 Task: In the sheet Budget Analysis ToolFont size of heading  18 Font style of dataoswald 'Font size of data '9 Alignment of headline & dataAlign center.   Fill color in heading, Red Font color of dataIn the sheet   Blaze Sales review   book
Action: Mouse moved to (140, 171)
Screenshot: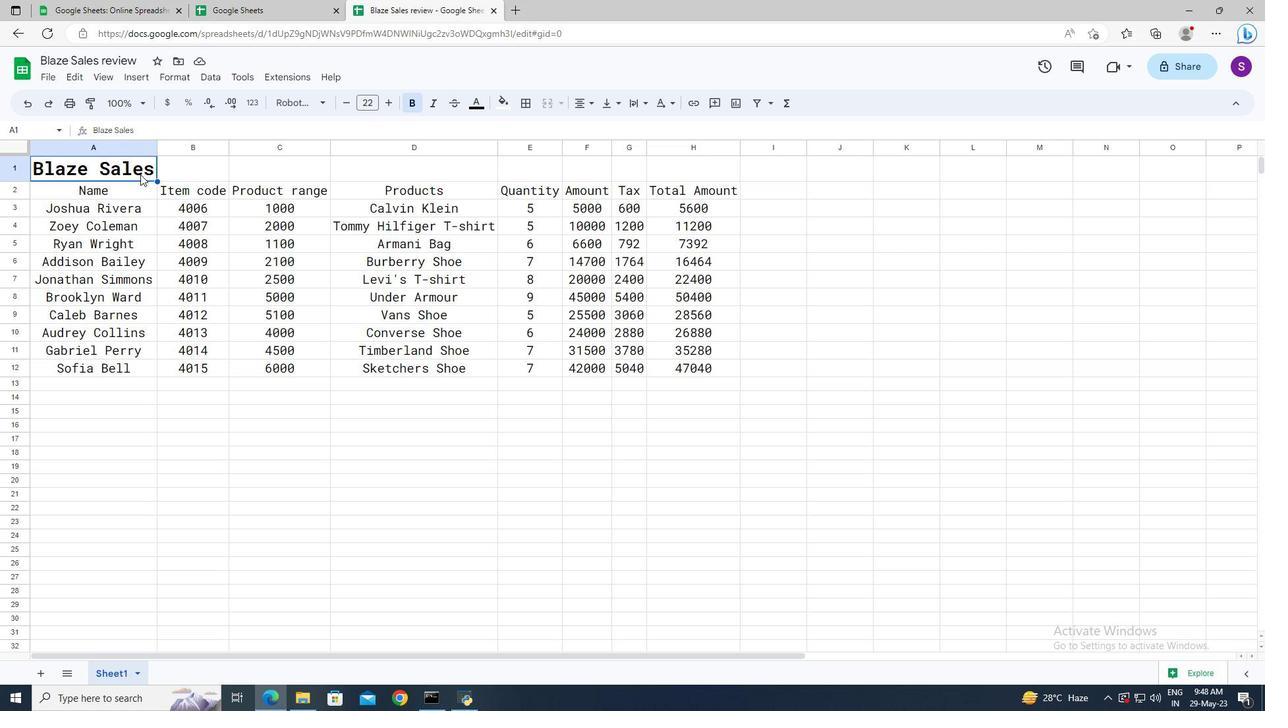 
Action: Mouse pressed left at (140, 171)
Screenshot: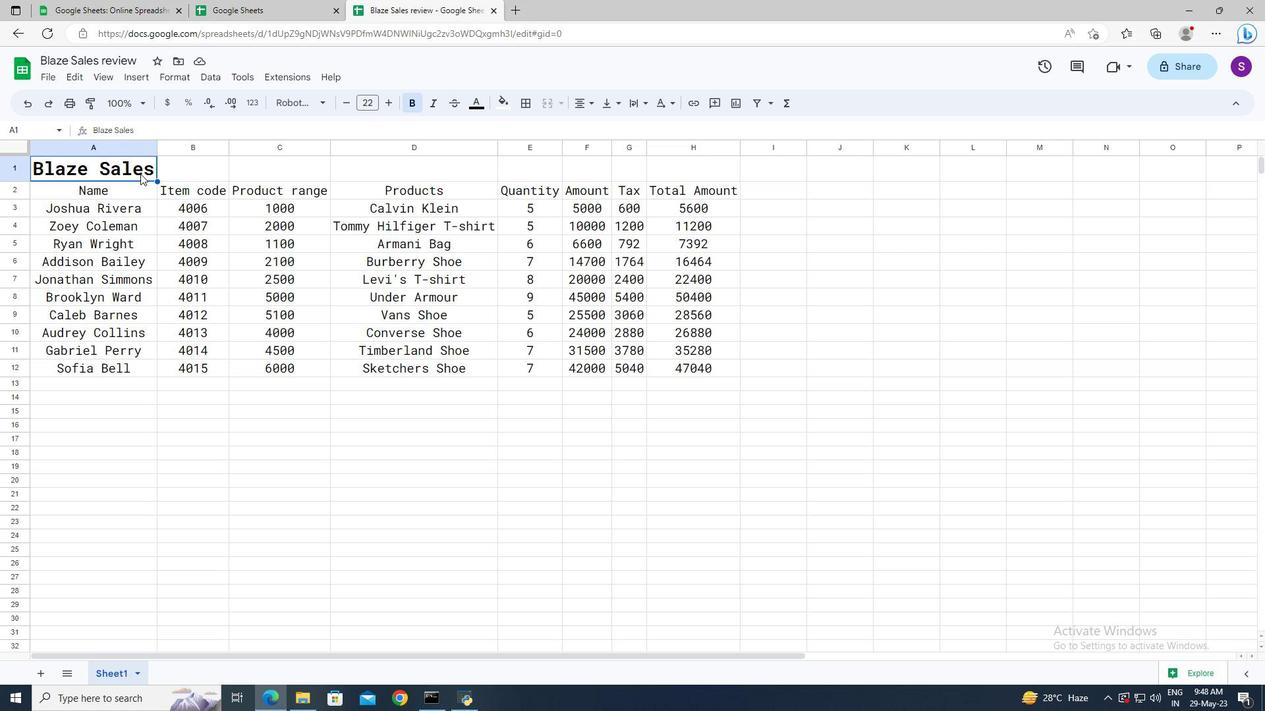 
Action: Mouse moved to (372, 106)
Screenshot: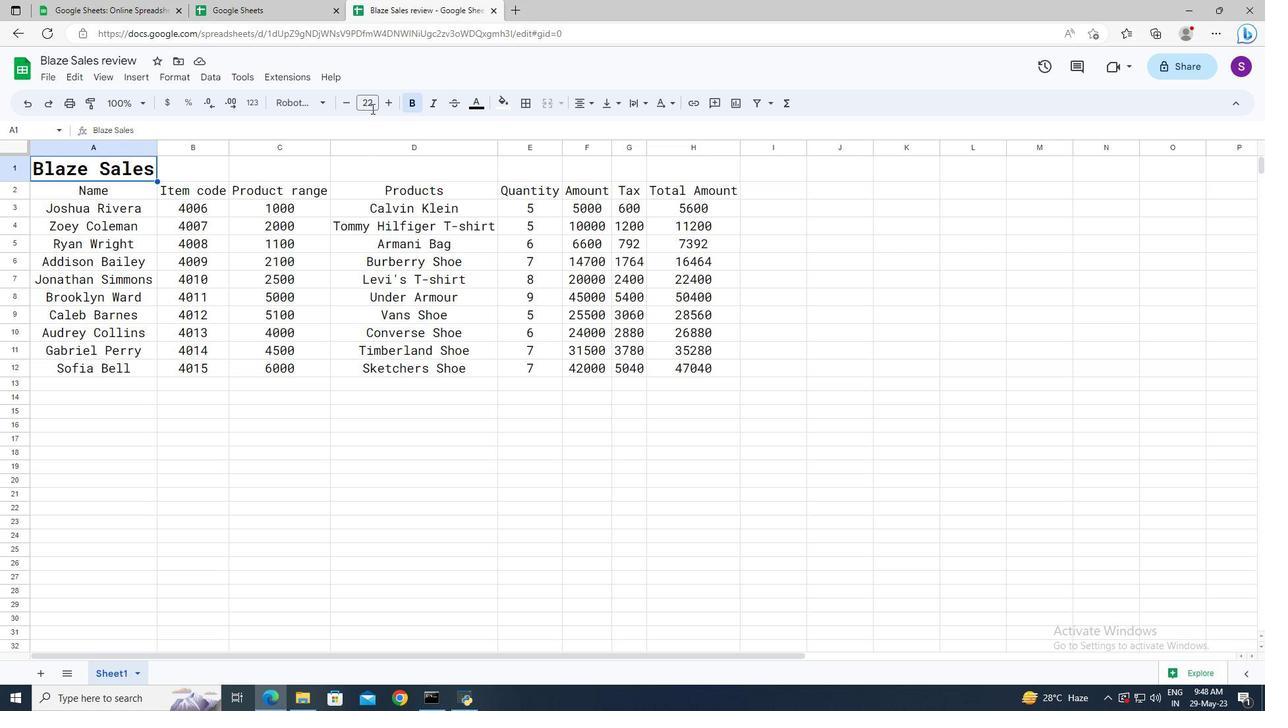 
Action: Mouse pressed left at (372, 106)
Screenshot: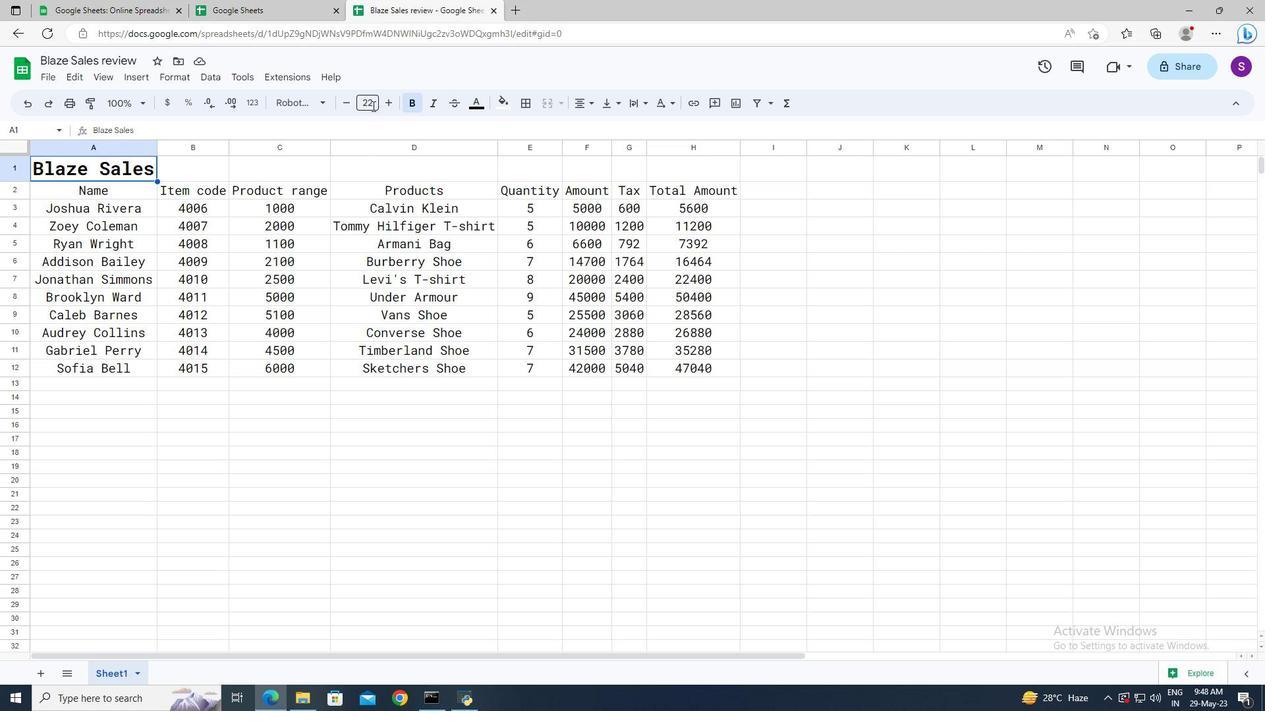 
Action: Mouse moved to (372, 106)
Screenshot: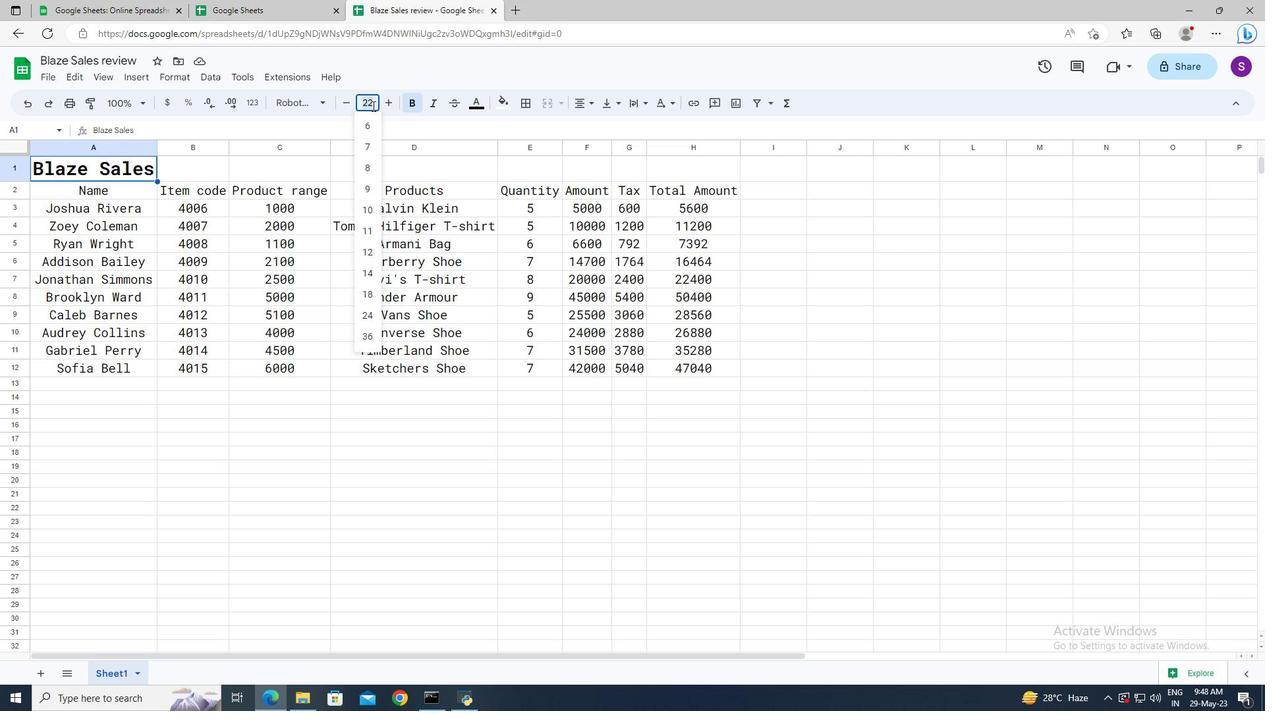
Action: Key pressed 18<Key.enter>
Screenshot: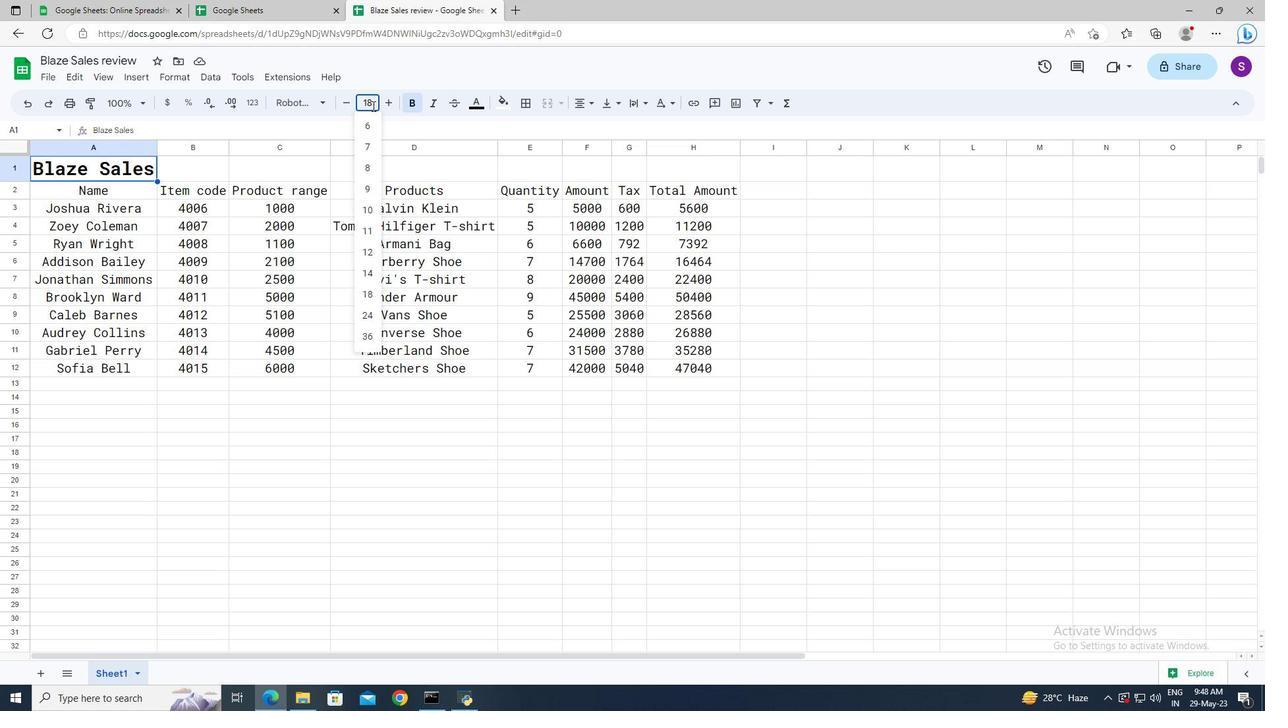 
Action: Mouse moved to (119, 182)
Screenshot: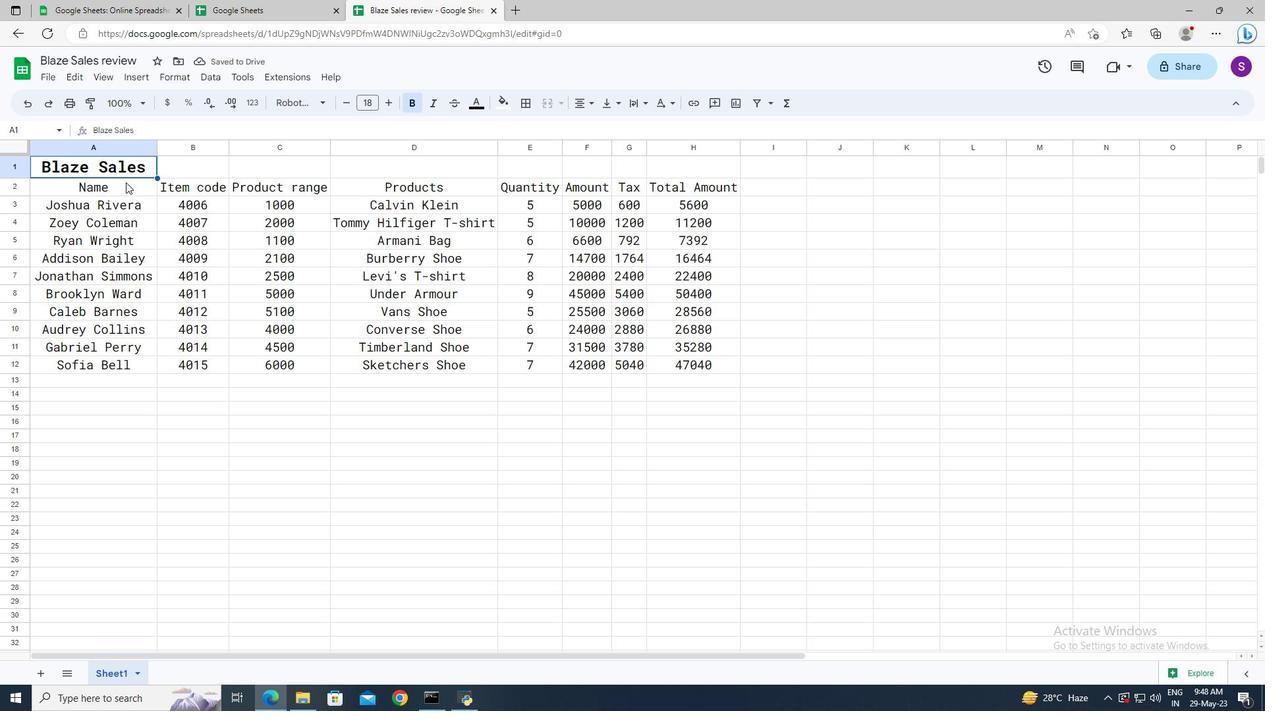 
Action: Mouse pressed left at (119, 182)
Screenshot: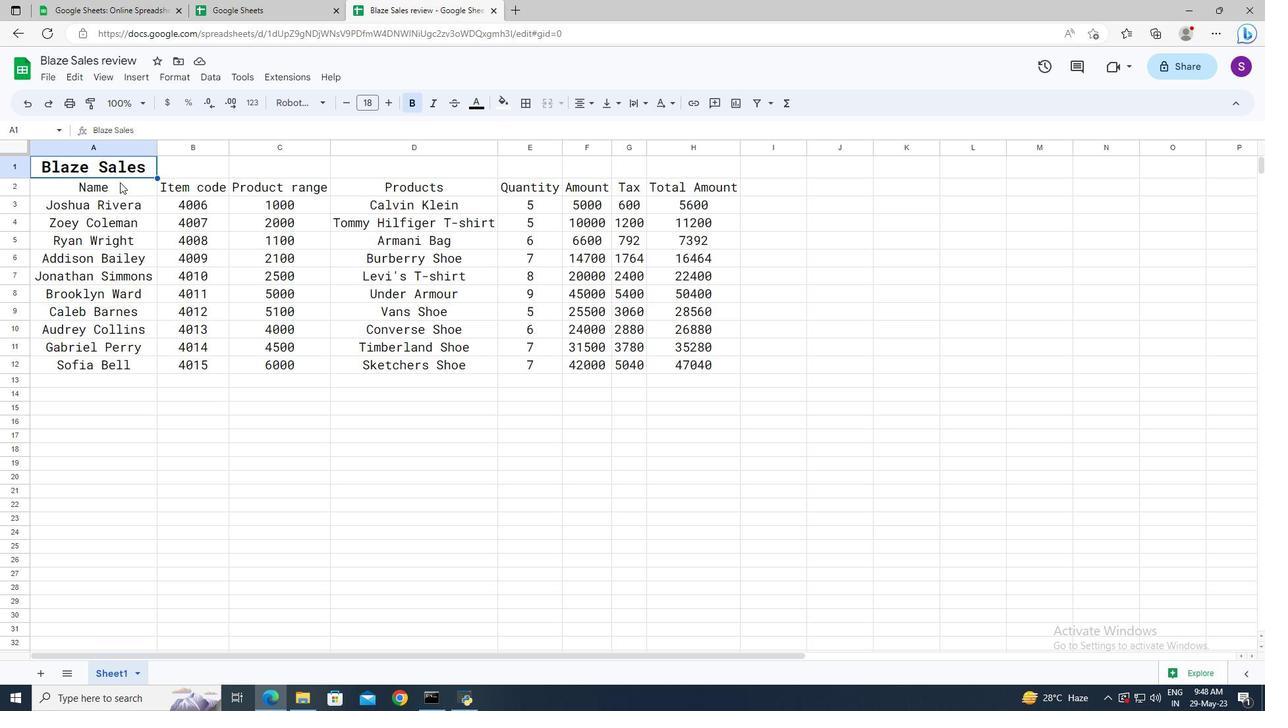 
Action: Key pressed <Key.shift><Key.shift><Key.shift><Key.shift><Key.shift><Key.shift><Key.shift><Key.shift><Key.shift><Key.shift><Key.shift><Key.shift><Key.shift><Key.shift><Key.shift><Key.shift><Key.shift><Key.shift><Key.shift><Key.shift><Key.down><Key.right>
Screenshot: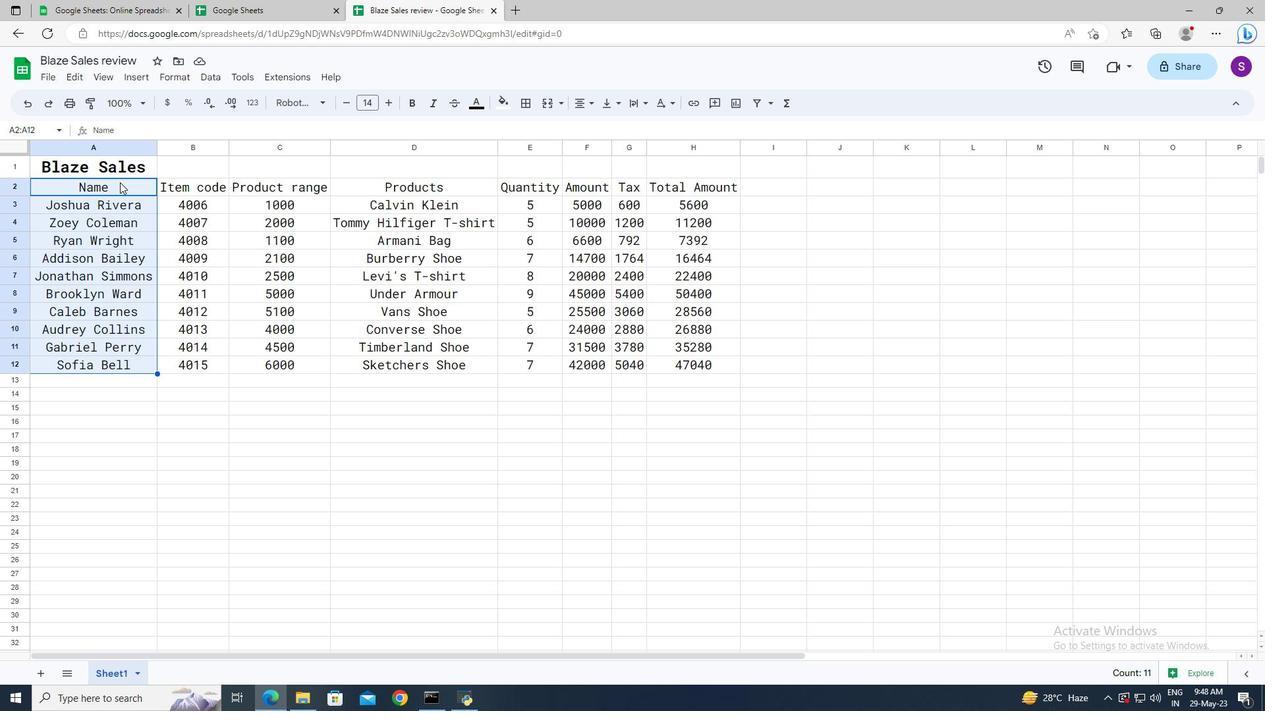 
Action: Mouse moved to (315, 104)
Screenshot: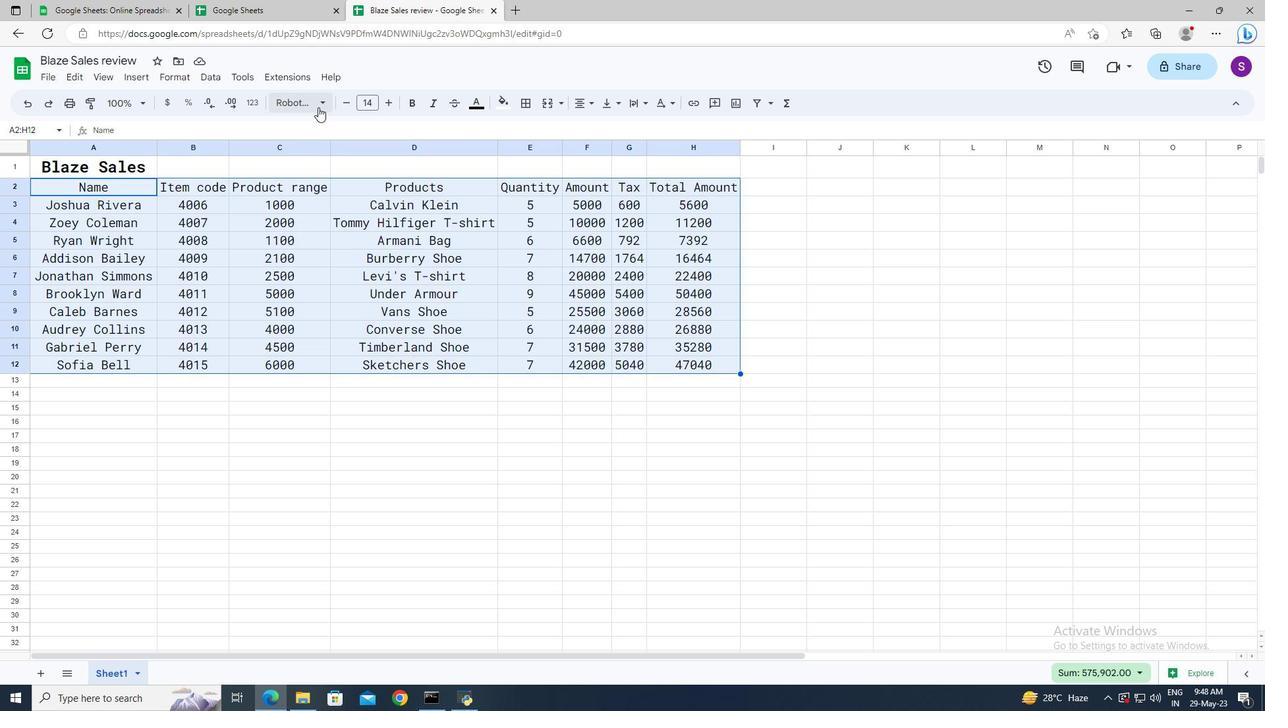 
Action: Mouse pressed left at (315, 104)
Screenshot: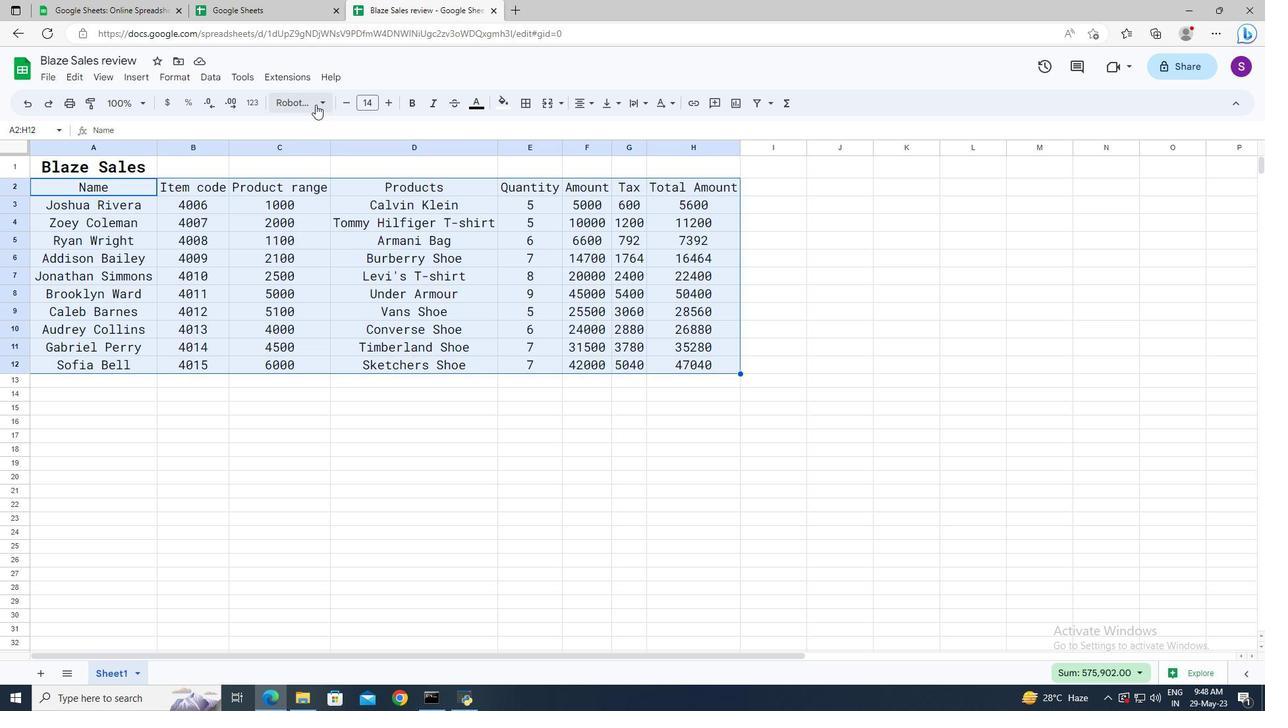 
Action: Mouse moved to (327, 287)
Screenshot: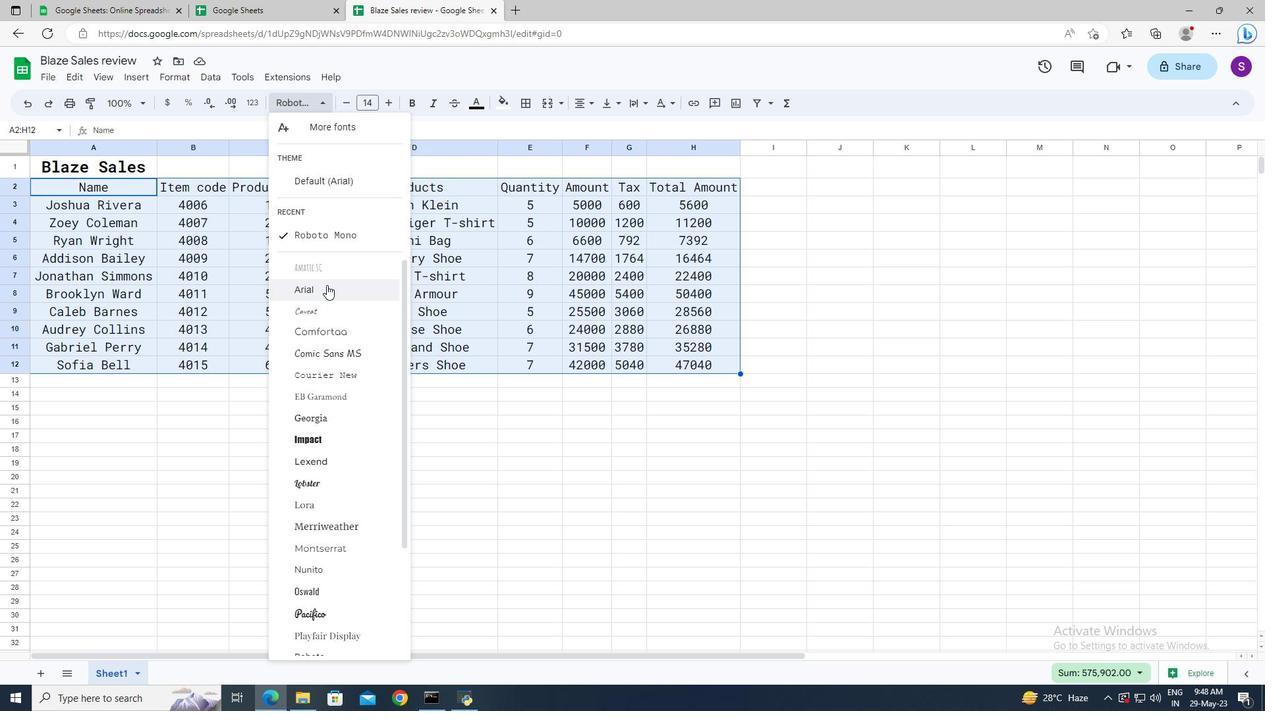 
Action: Mouse scrolled (327, 287) with delta (0, 0)
Screenshot: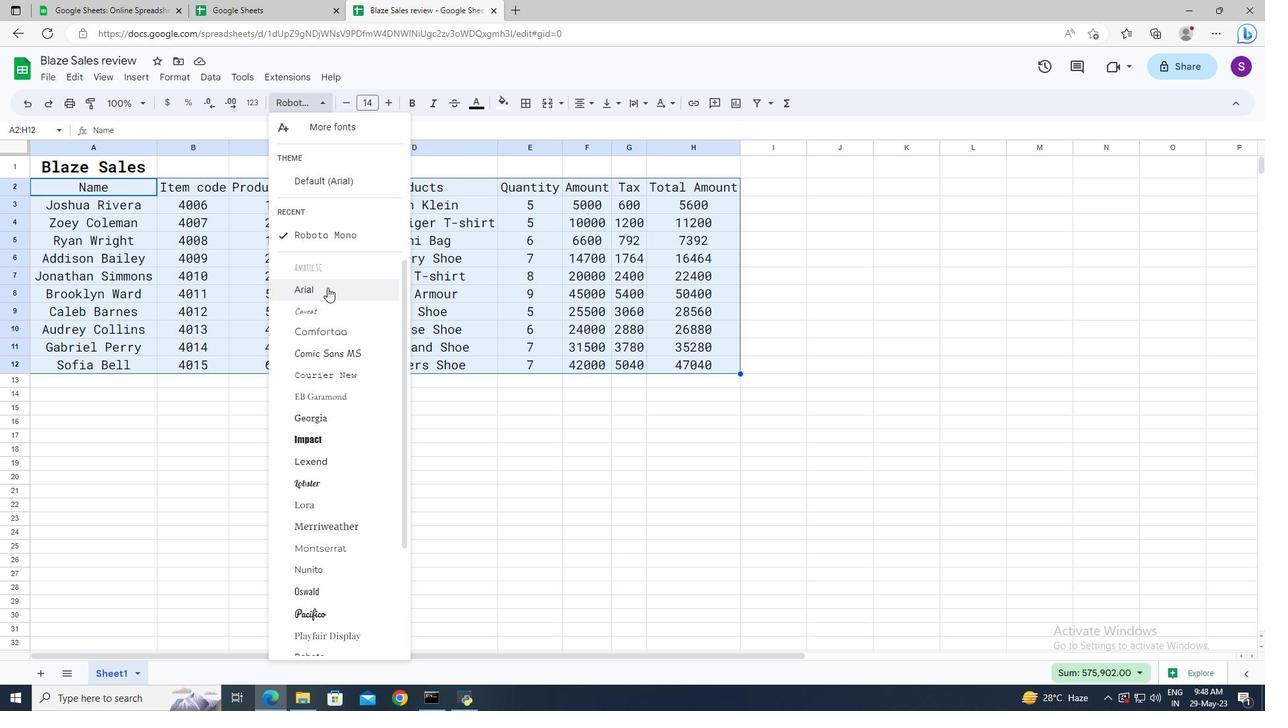 
Action: Mouse scrolled (327, 287) with delta (0, 0)
Screenshot: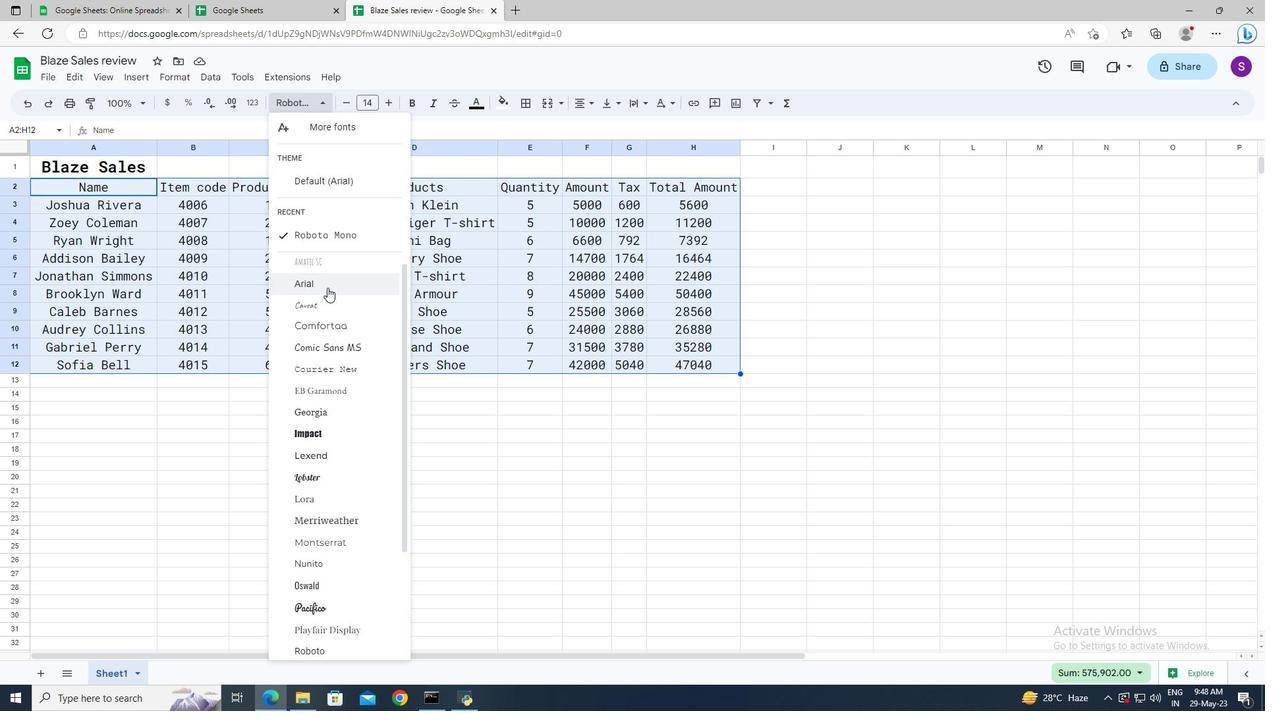 
Action: Mouse moved to (332, 469)
Screenshot: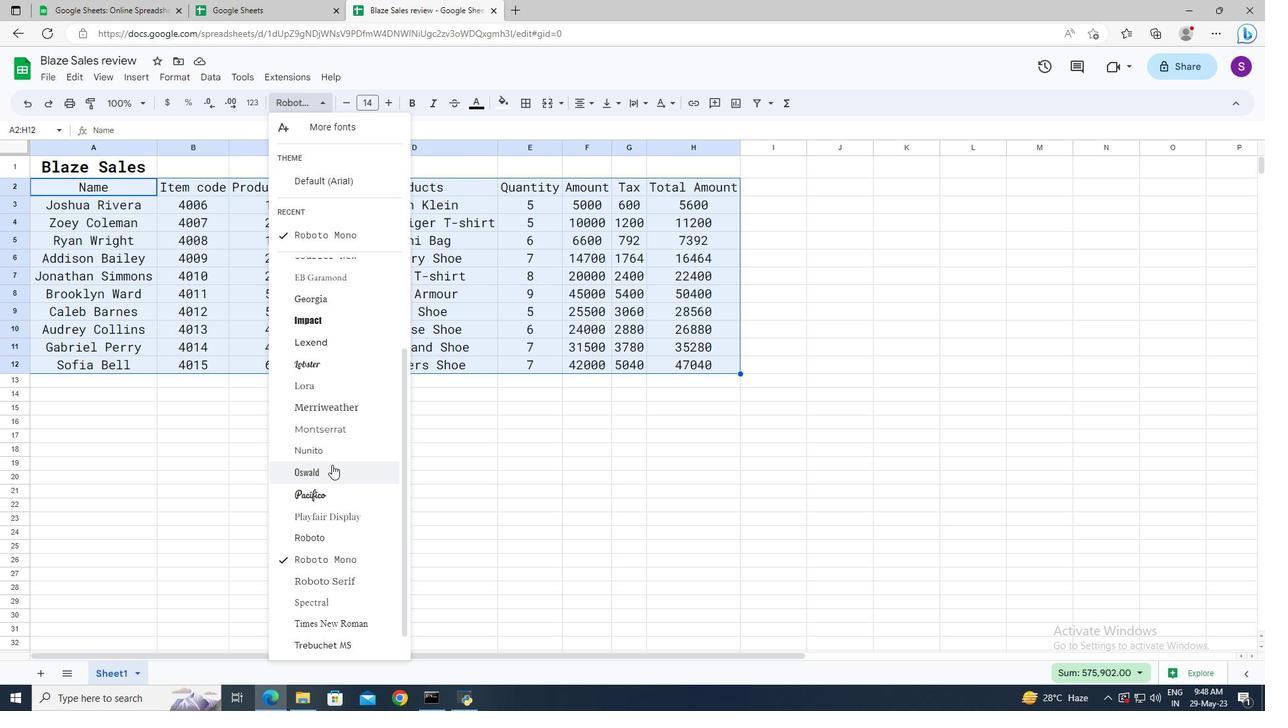 
Action: Mouse pressed left at (332, 469)
Screenshot: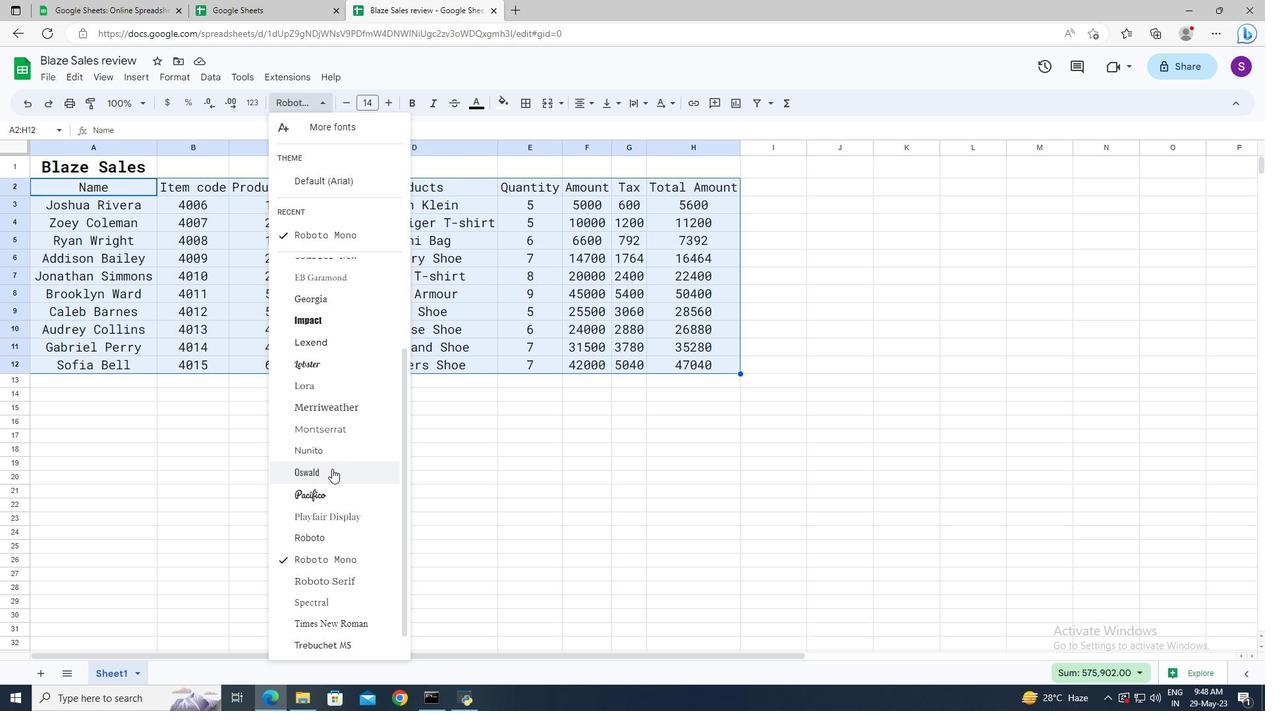 
Action: Mouse moved to (374, 103)
Screenshot: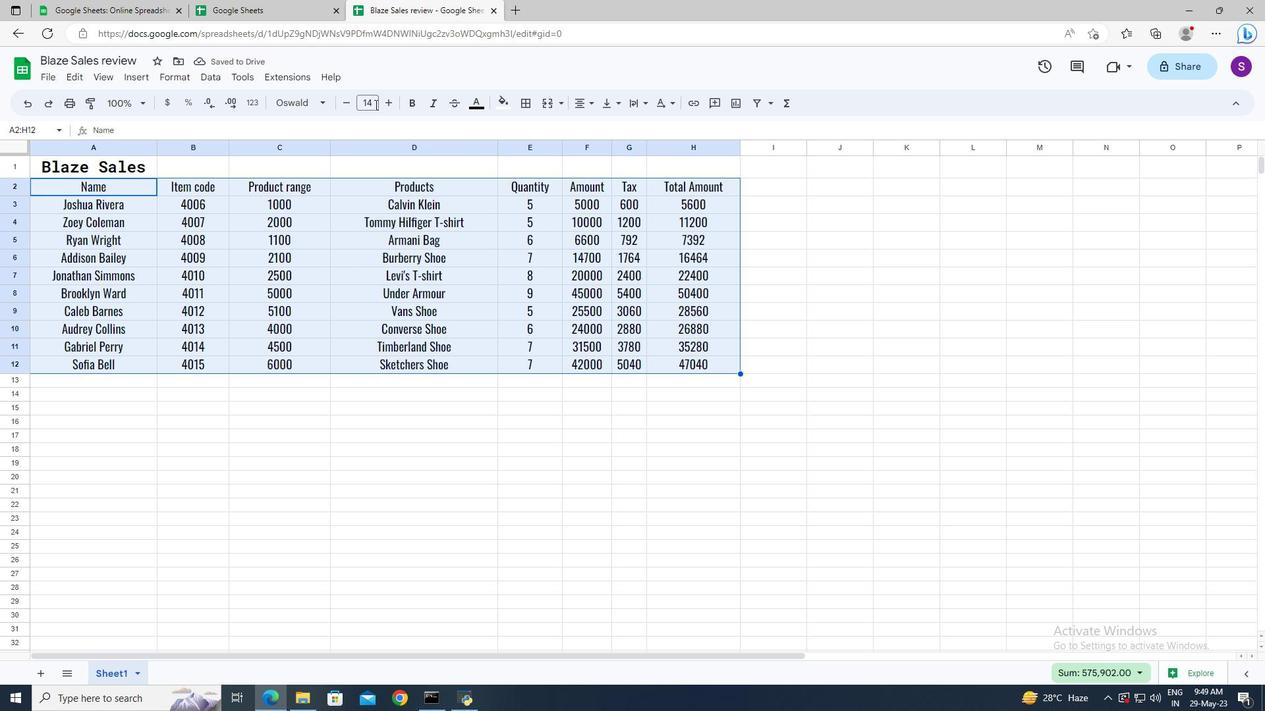 
Action: Mouse pressed left at (374, 103)
Screenshot: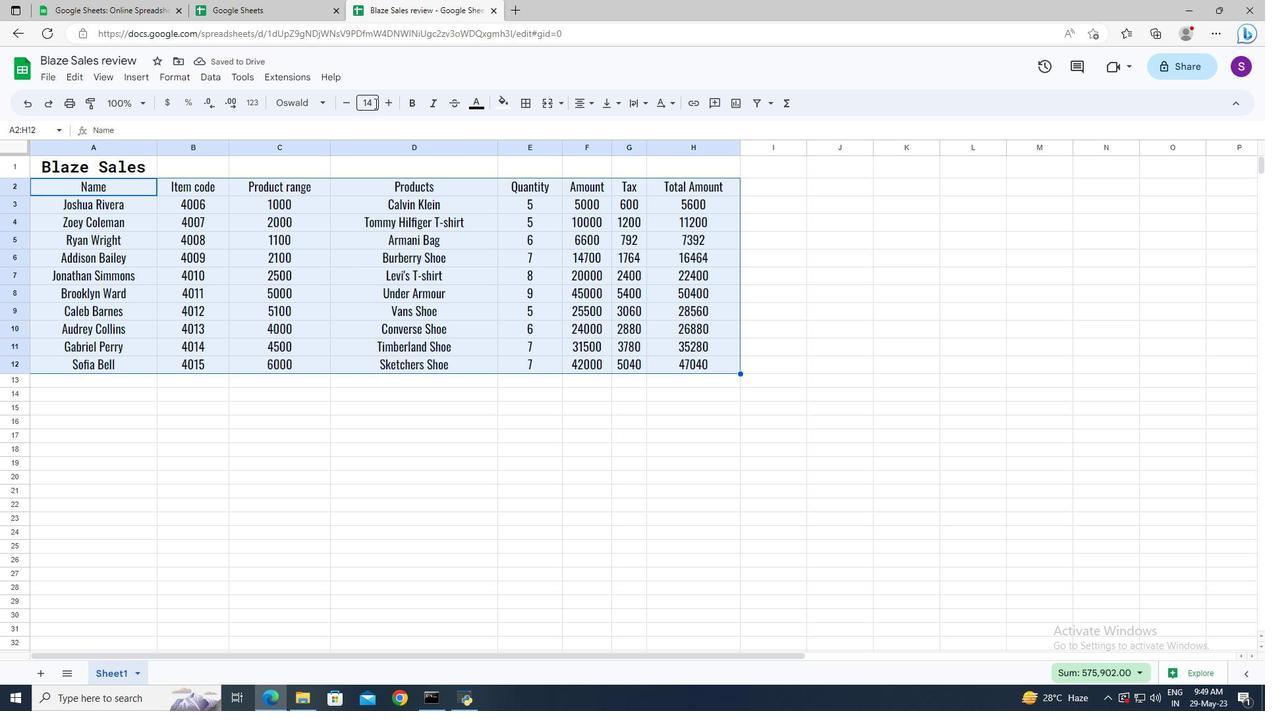 
Action: Key pressed 9<Key.enter>
Screenshot: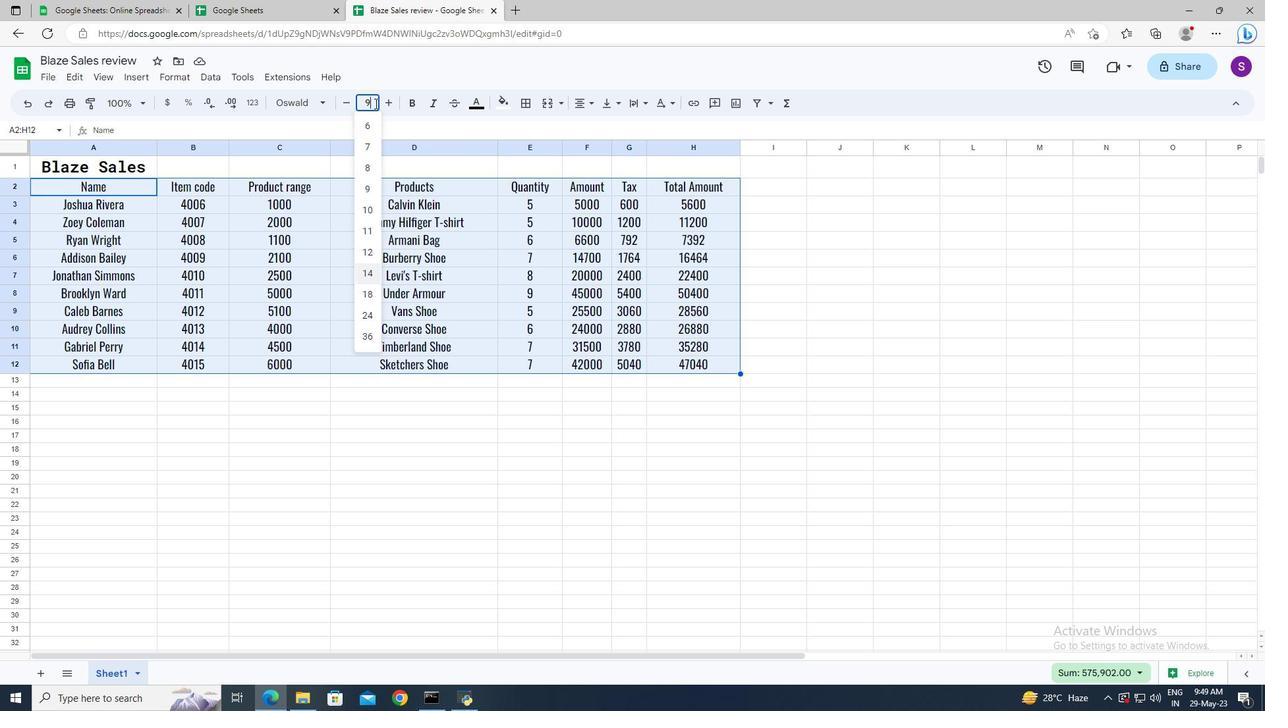 
Action: Mouse moved to (137, 164)
Screenshot: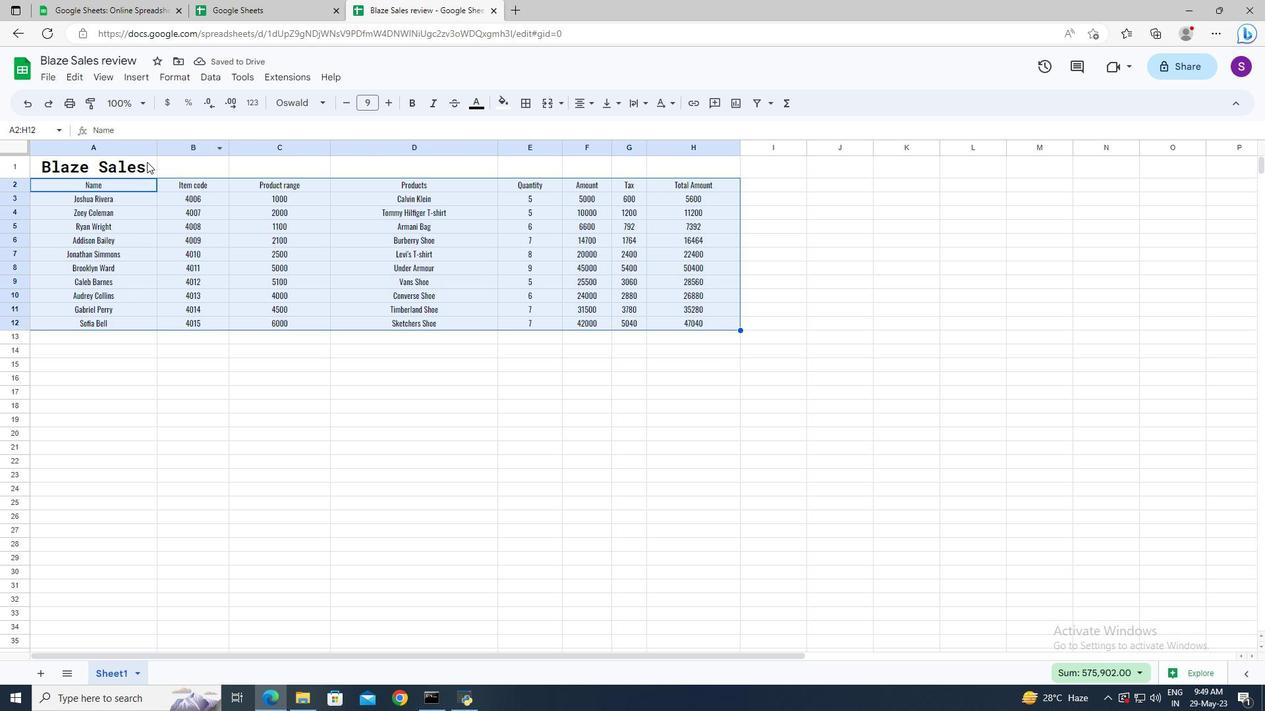 
Action: Mouse pressed left at (137, 164)
Screenshot: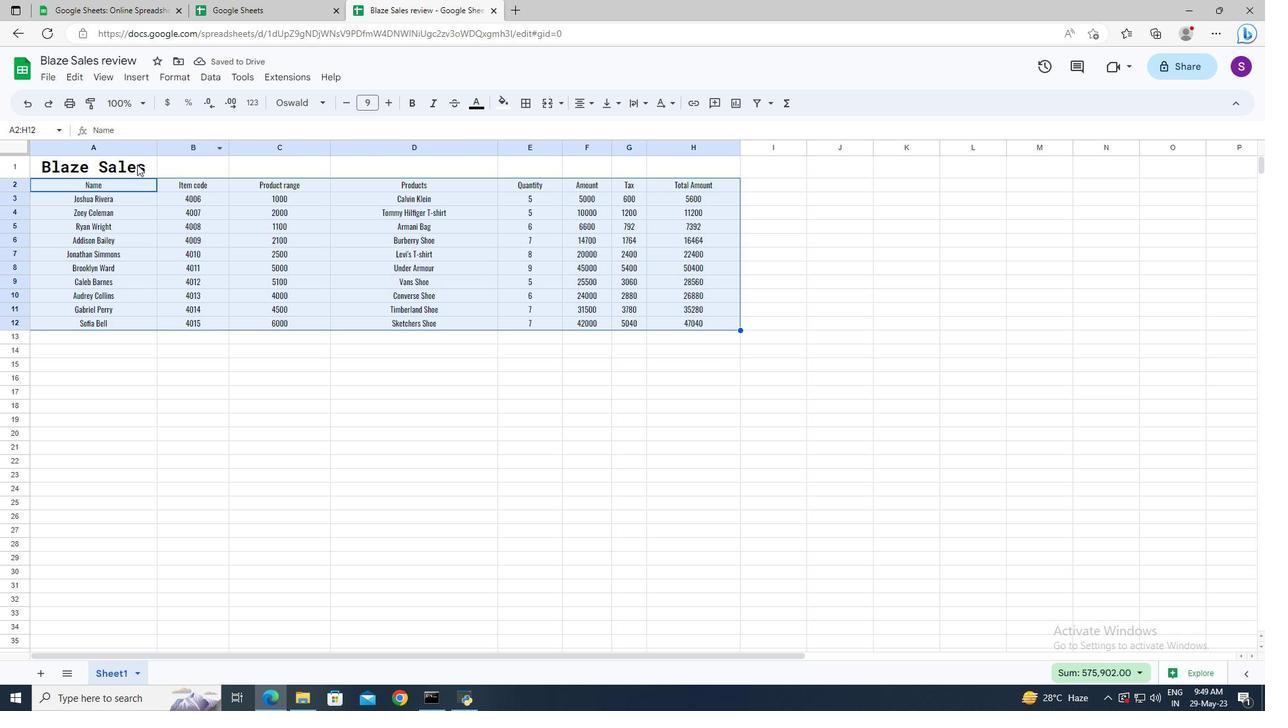 
Action: Key pressed ctrl+A
Screenshot: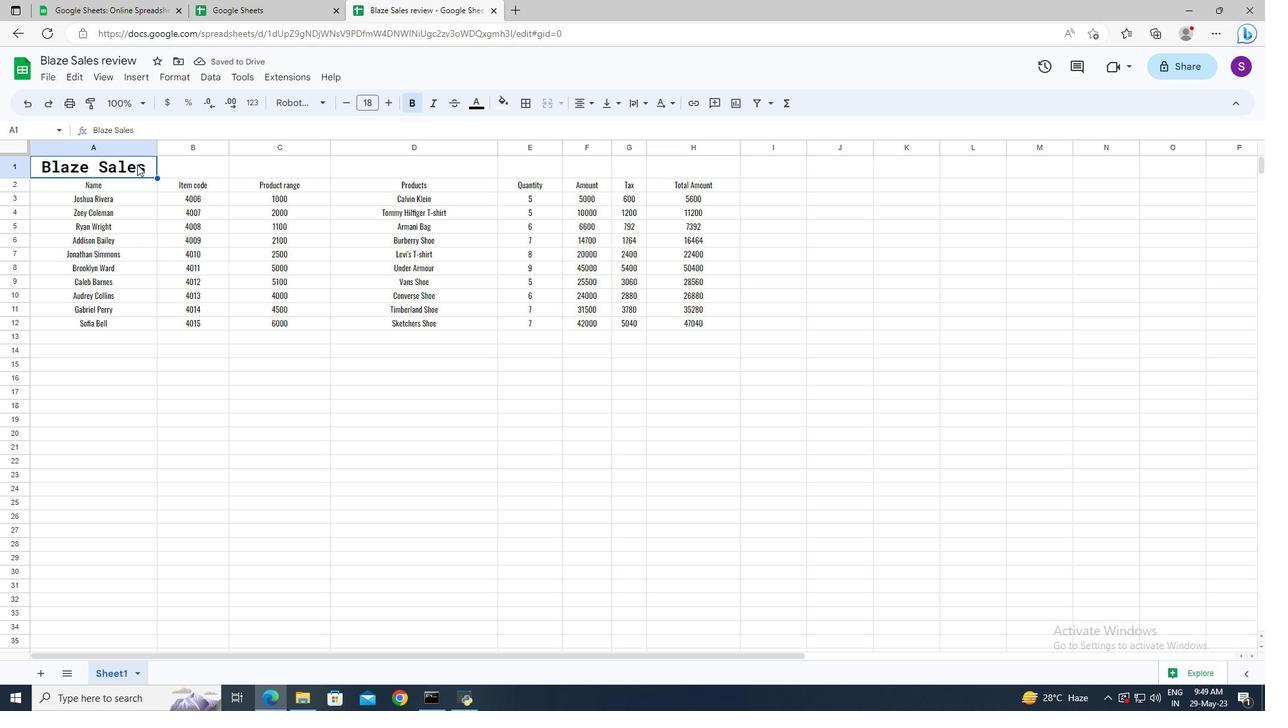 
Action: Mouse moved to (577, 103)
Screenshot: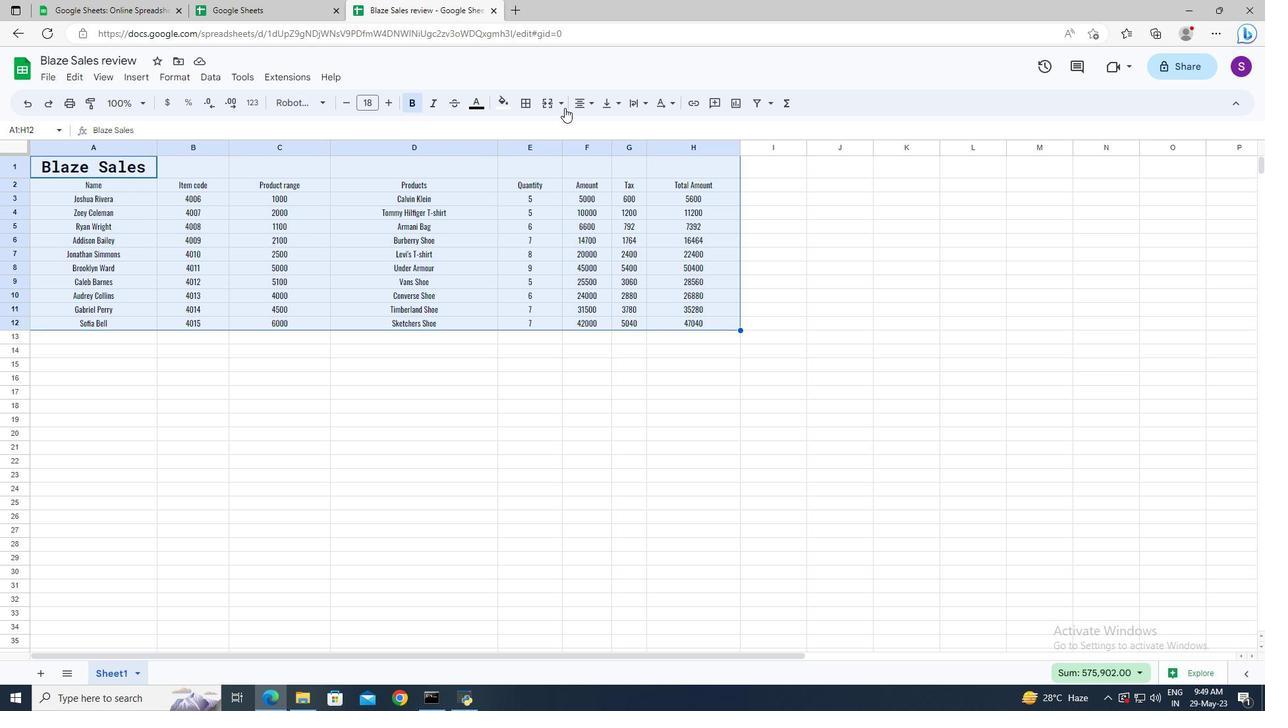 
Action: Mouse pressed left at (577, 103)
Screenshot: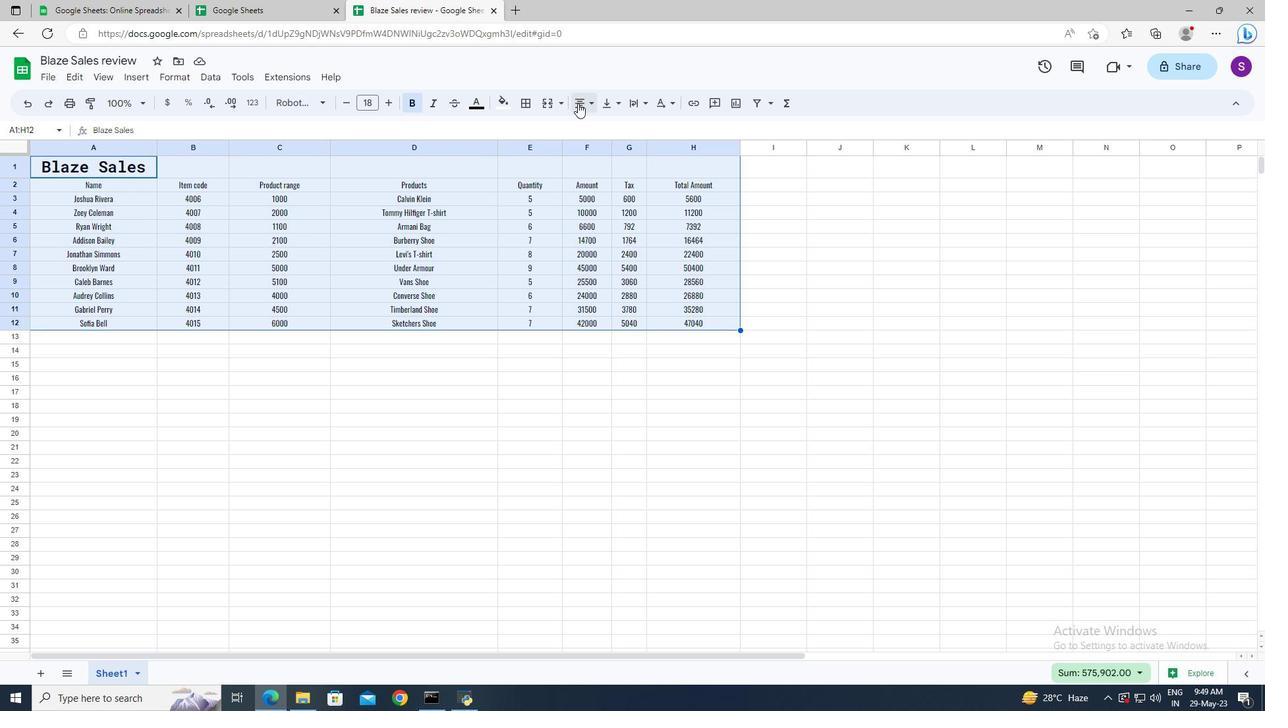 
Action: Mouse moved to (603, 124)
Screenshot: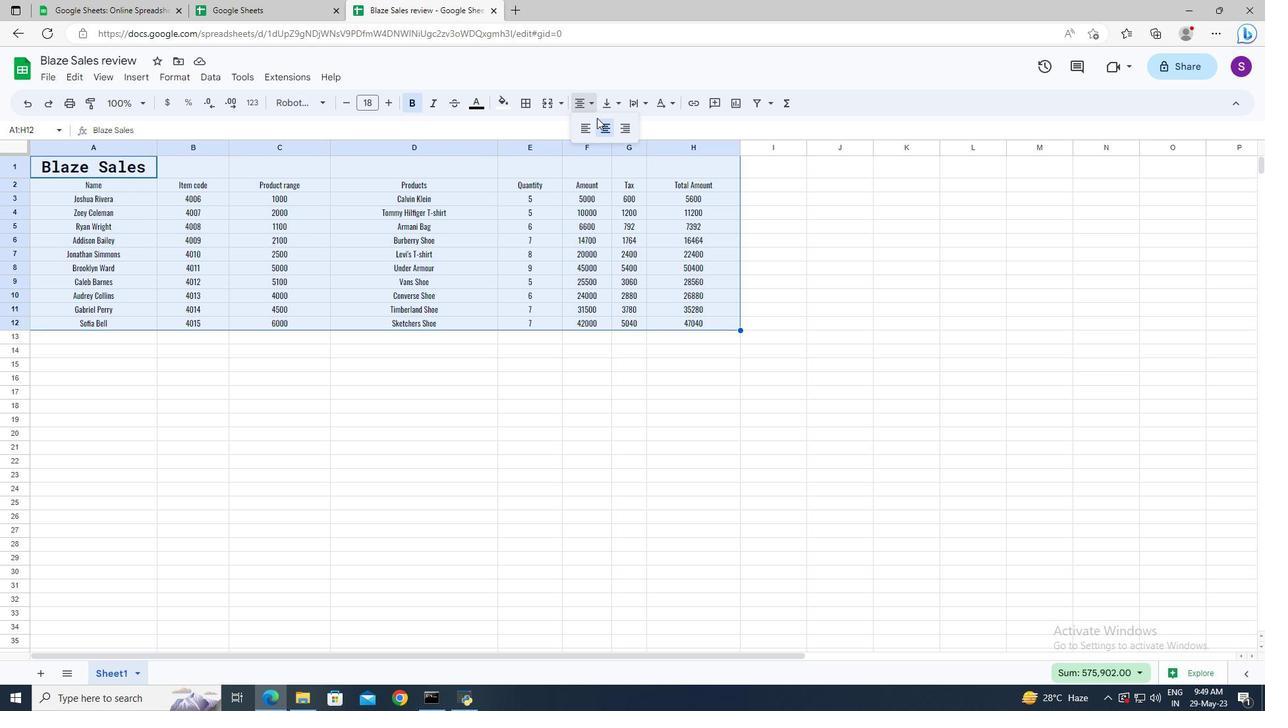 
Action: Mouse pressed left at (603, 124)
Screenshot: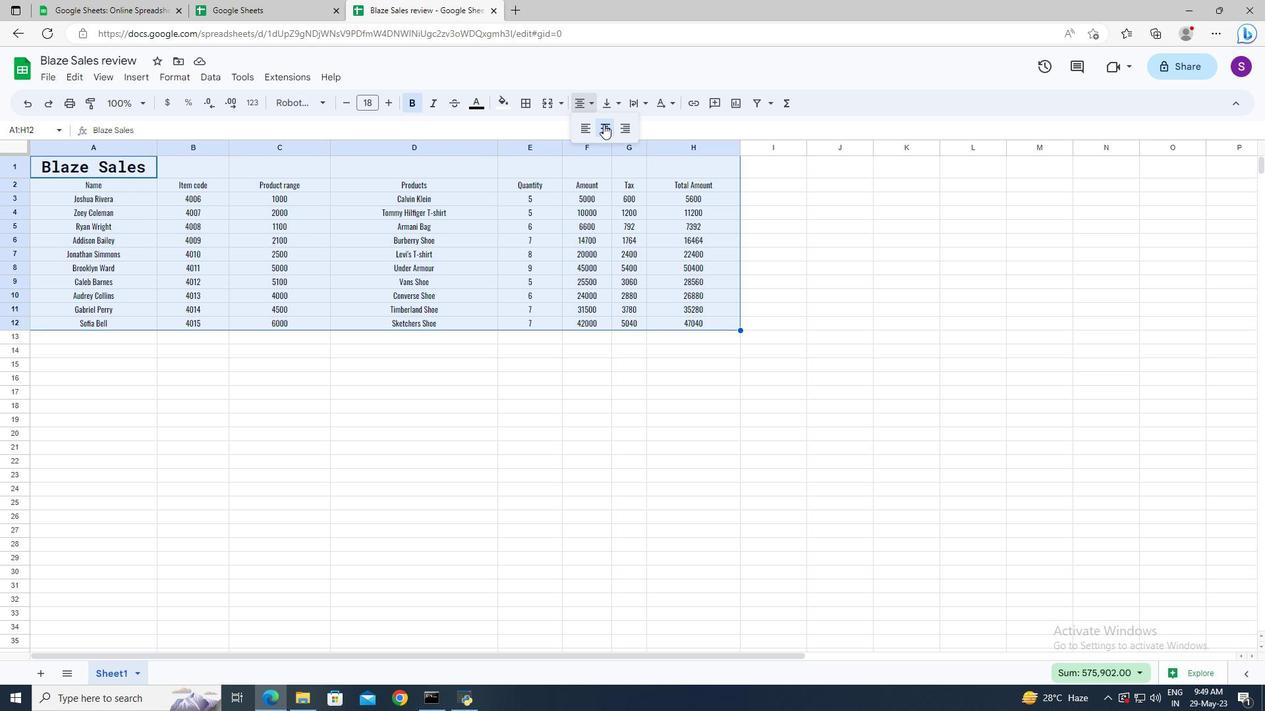 
Action: Mouse moved to (104, 168)
Screenshot: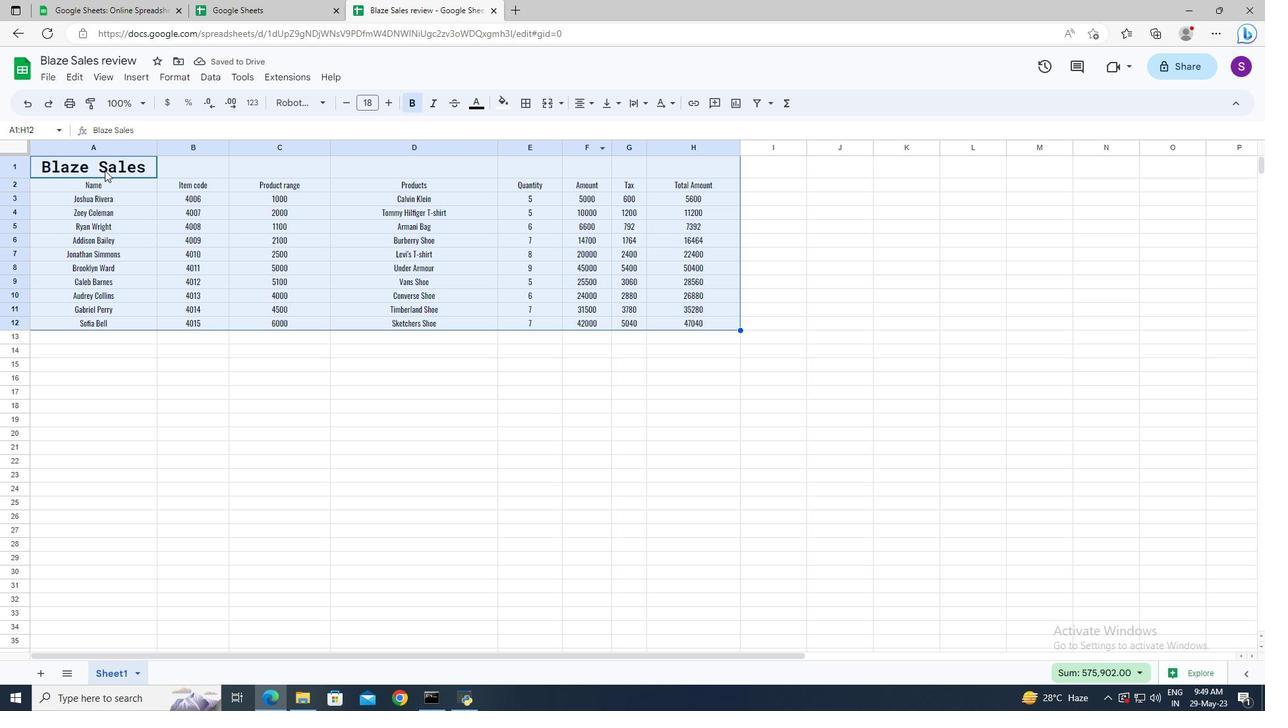 
Action: Mouse pressed left at (104, 168)
Screenshot: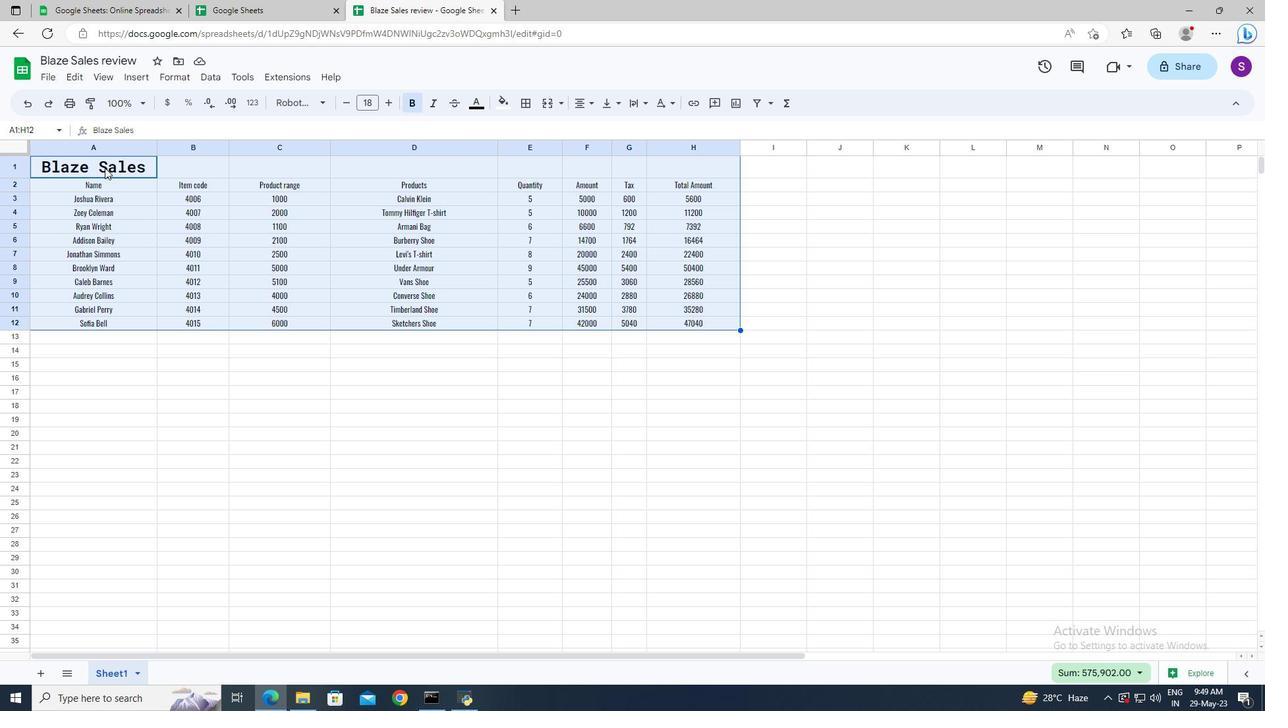 
Action: Mouse moved to (502, 106)
Screenshot: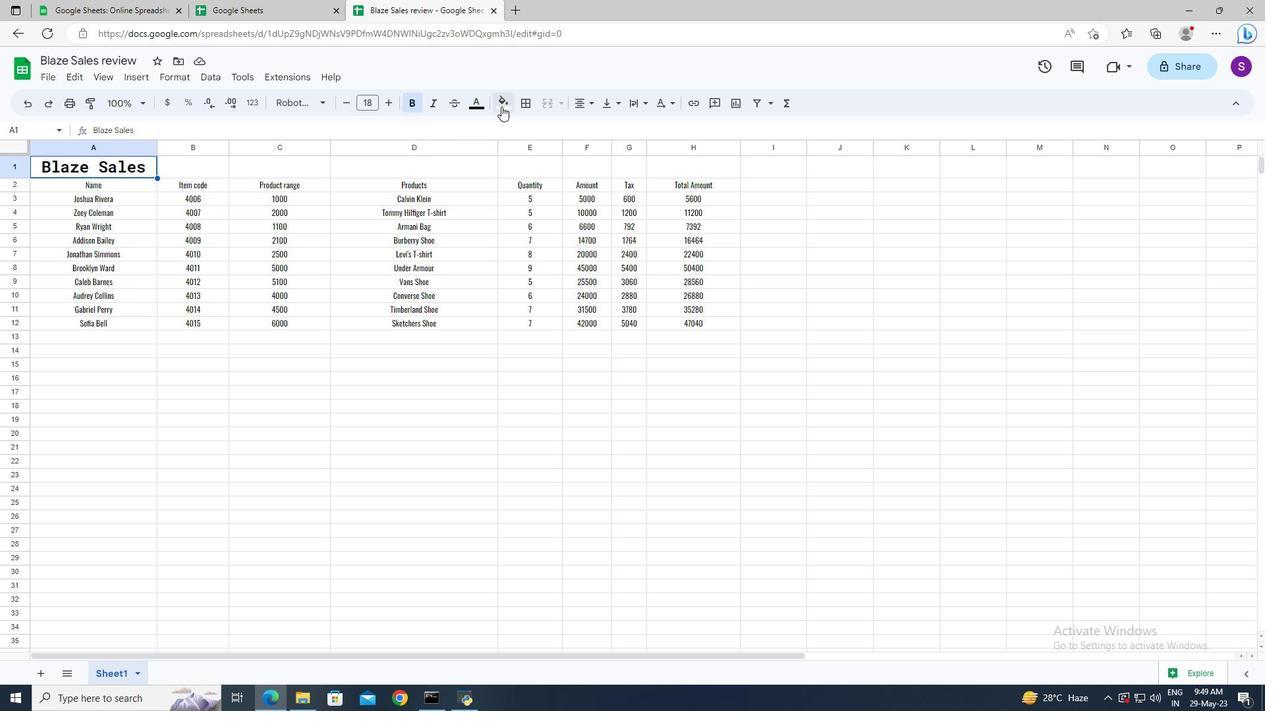 
Action: Mouse pressed left at (502, 106)
Screenshot: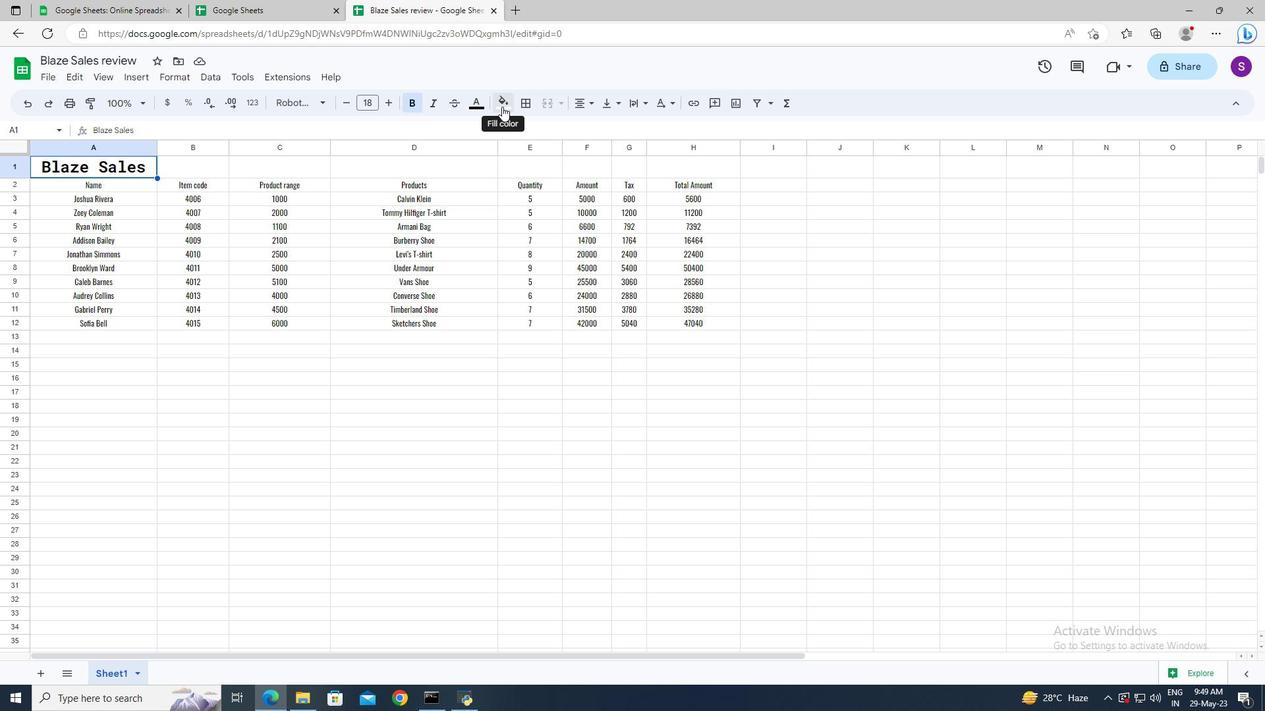 
Action: Mouse moved to (520, 161)
Screenshot: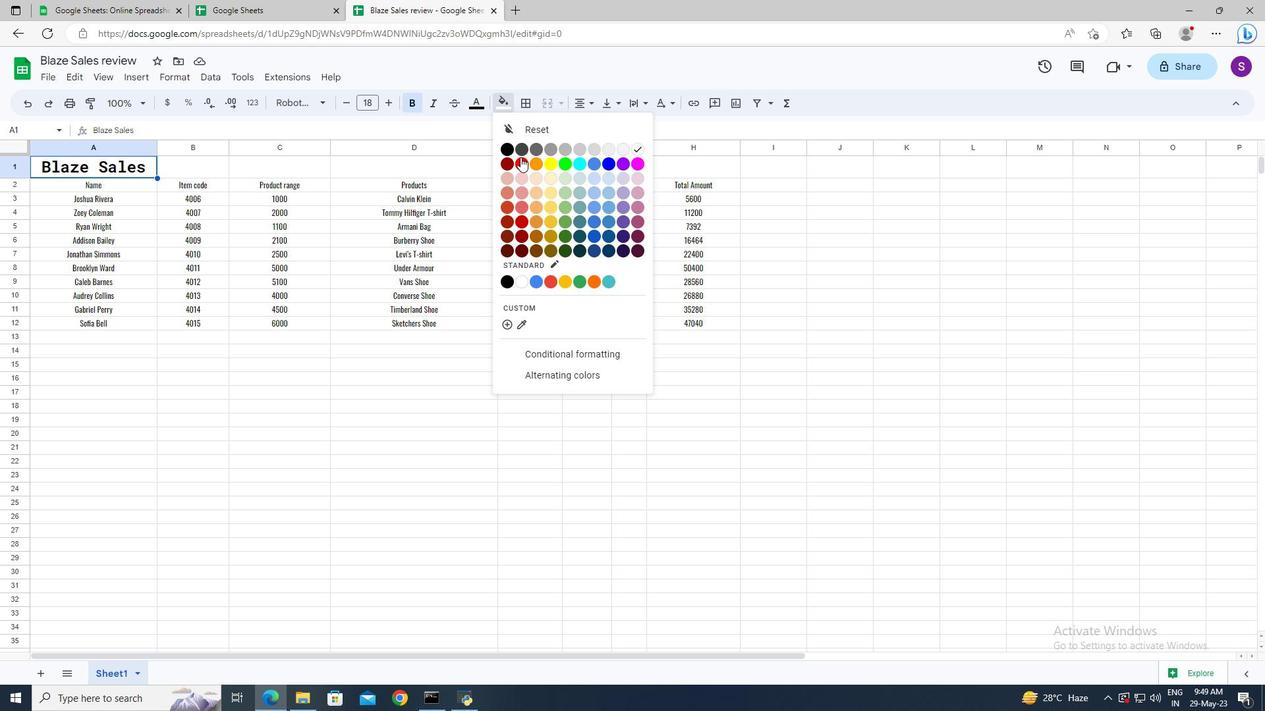 
Action: Mouse pressed left at (520, 161)
Screenshot: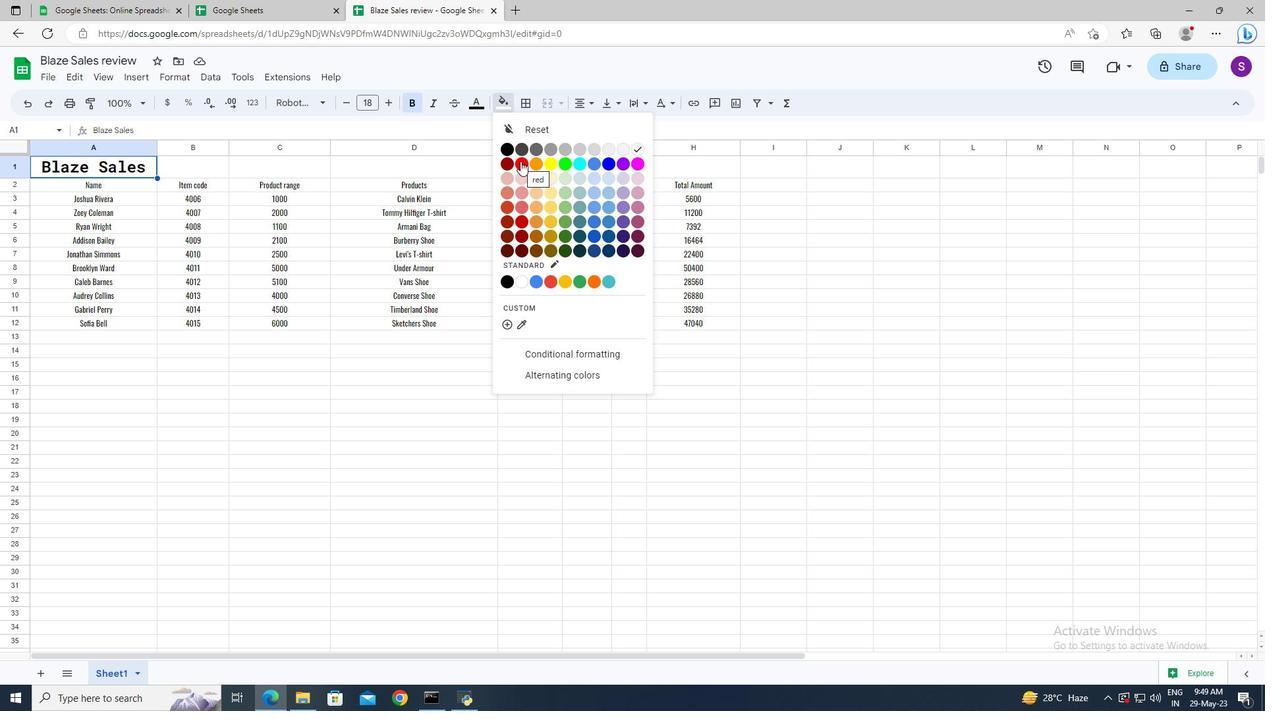 
Action: Mouse moved to (137, 186)
Screenshot: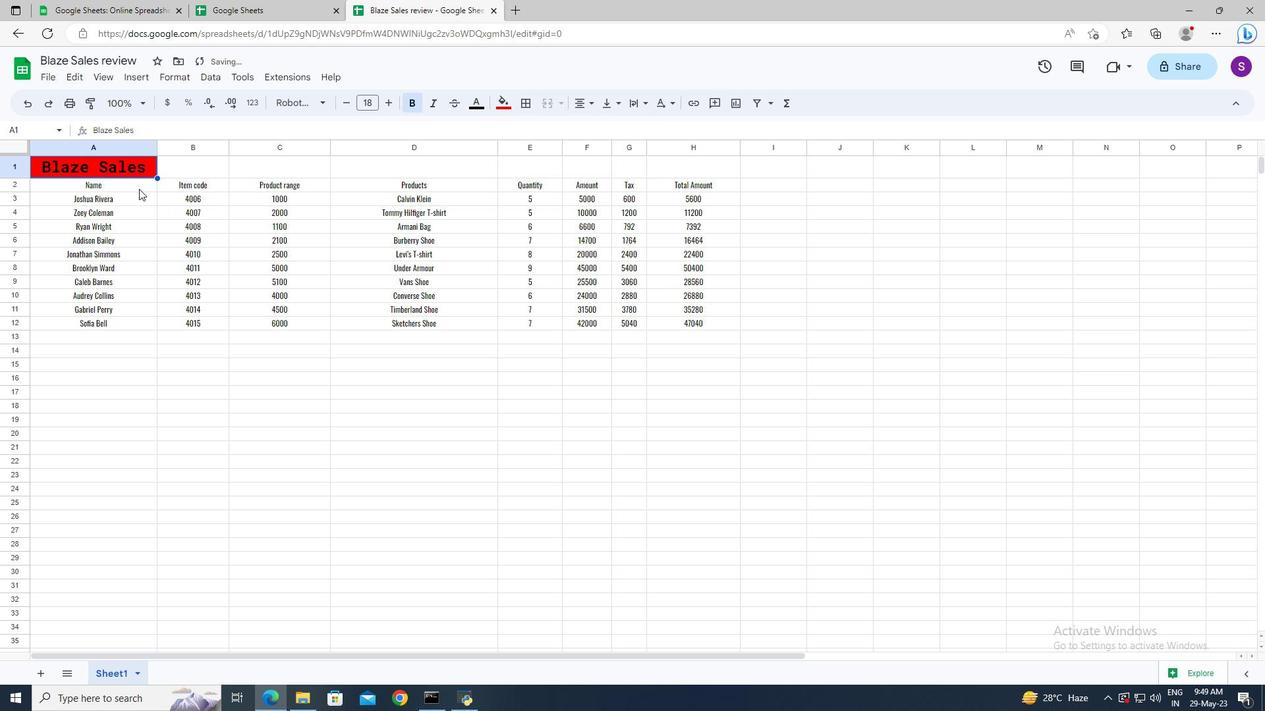 
Action: Mouse pressed left at (137, 186)
Screenshot: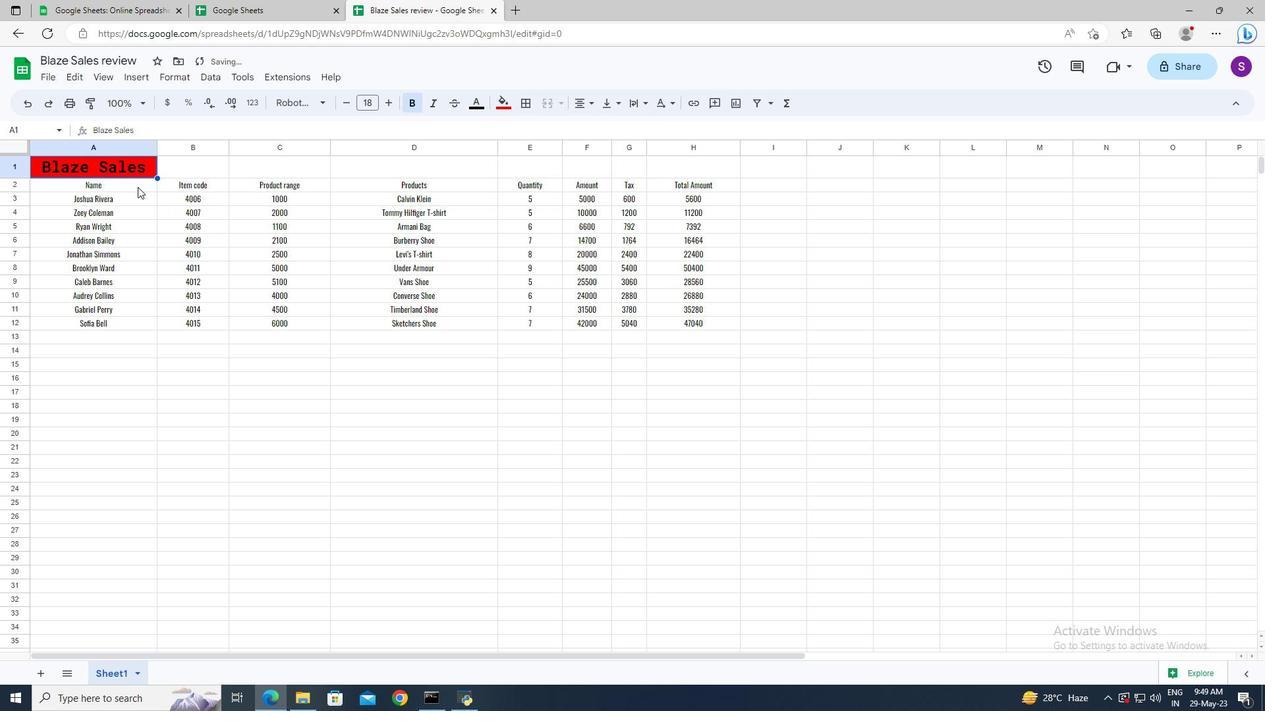 
Action: Key pressed <Key.shift><Key.down><Key.shift><Key.right>
Screenshot: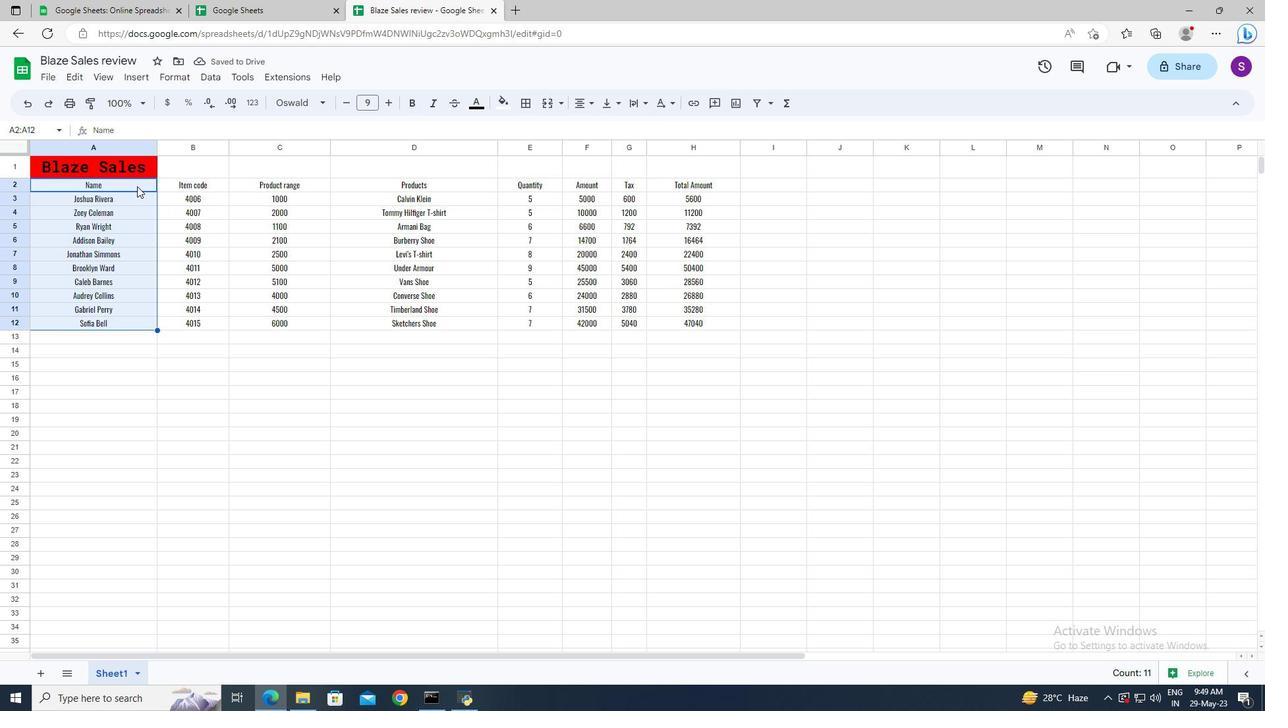 
Action: Mouse moved to (483, 103)
Screenshot: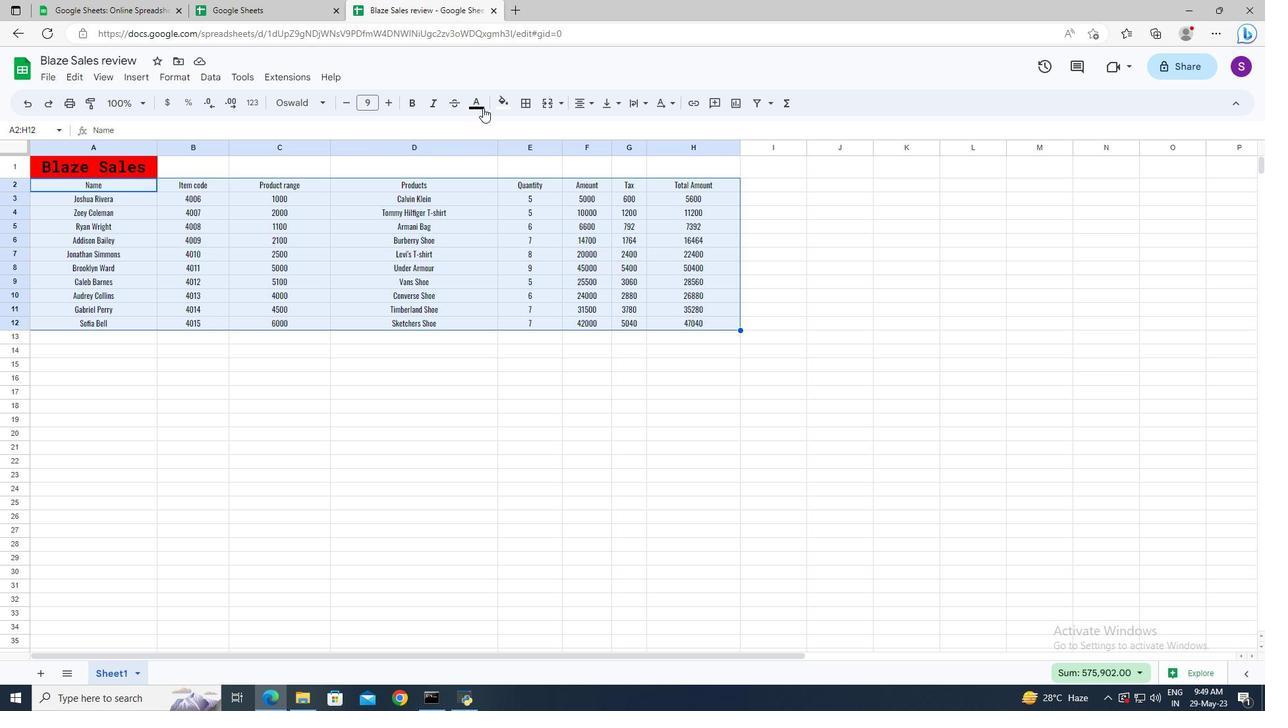 
Action: Mouse pressed left at (483, 103)
Screenshot: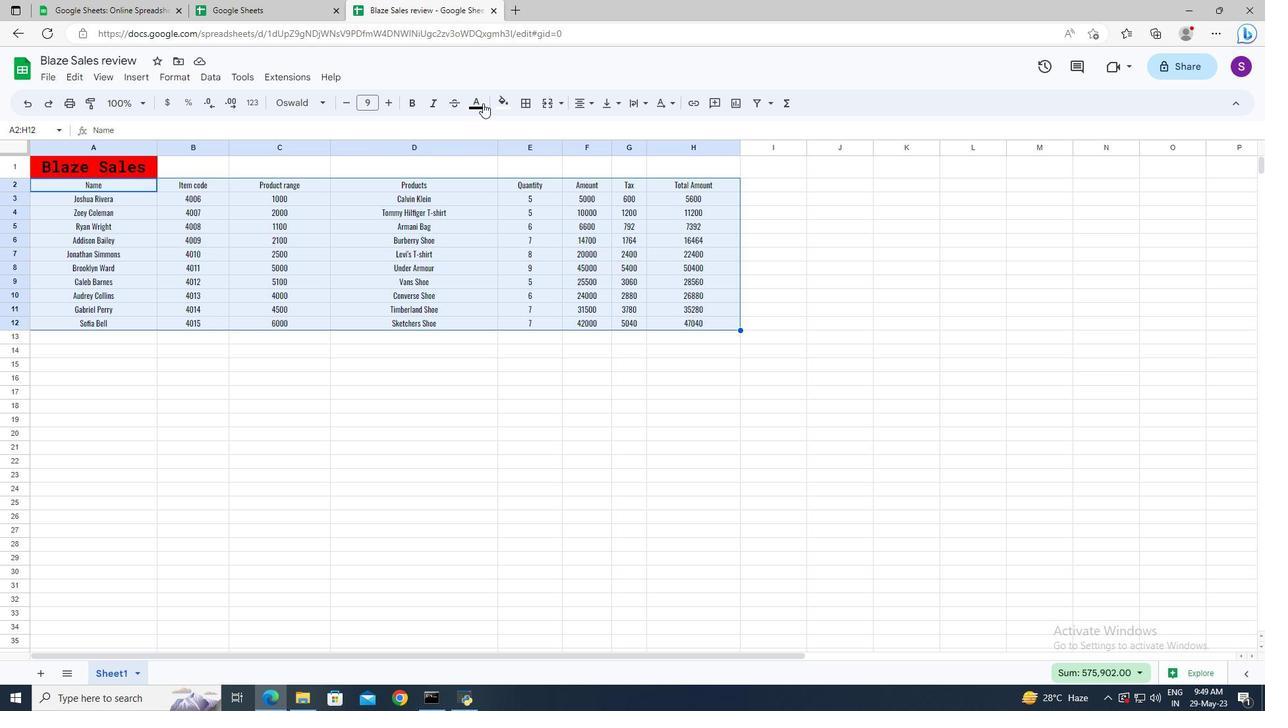 
Action: Mouse moved to (494, 164)
Screenshot: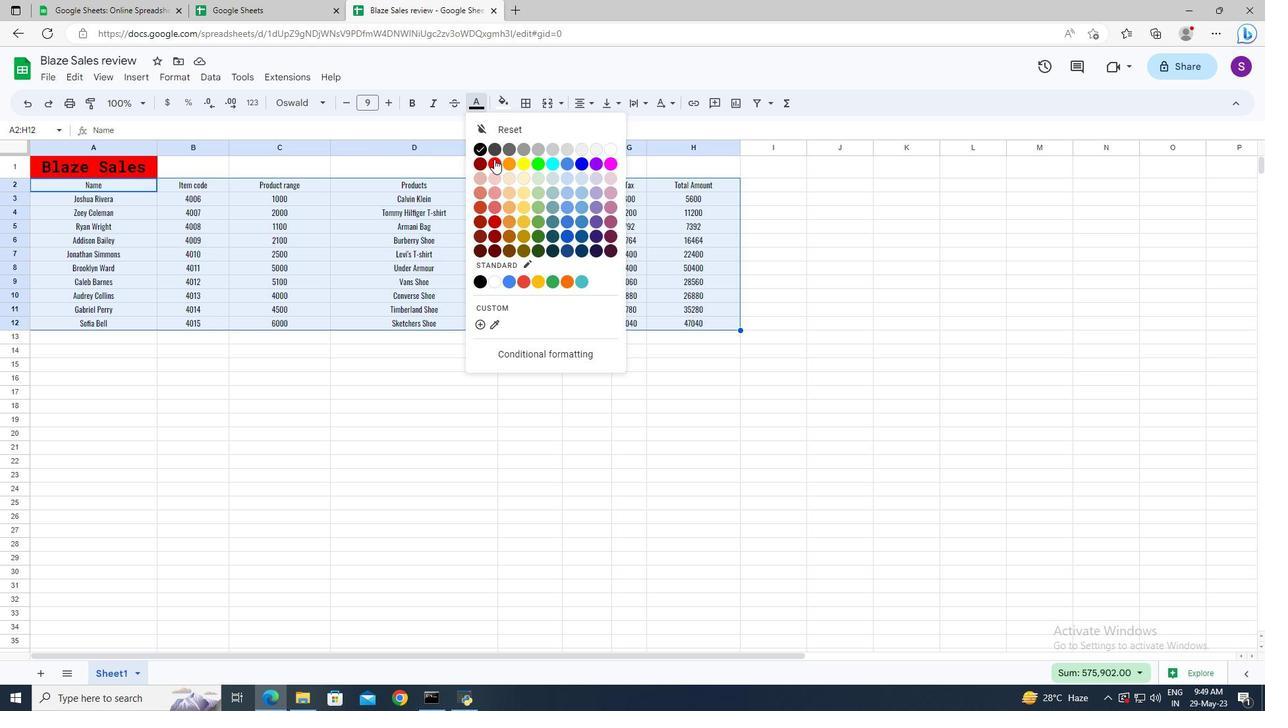 
Action: Mouse pressed left at (494, 164)
Screenshot: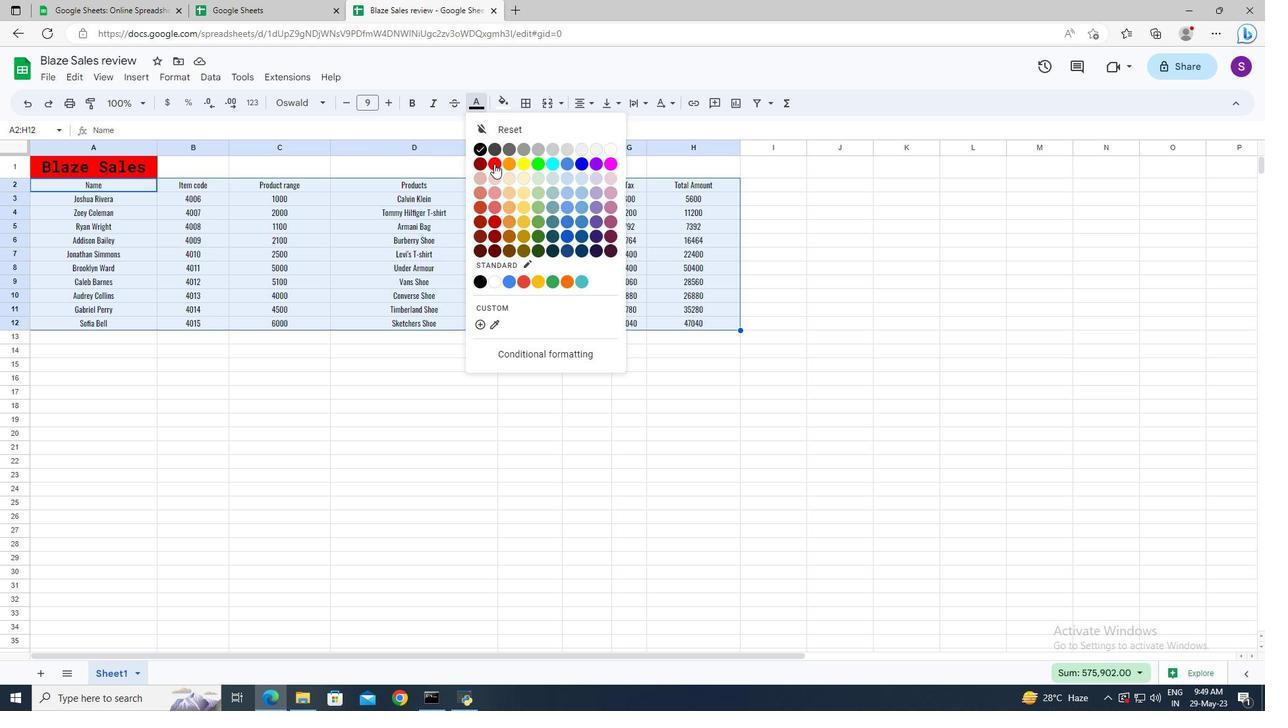
Action: Mouse moved to (480, 166)
Screenshot: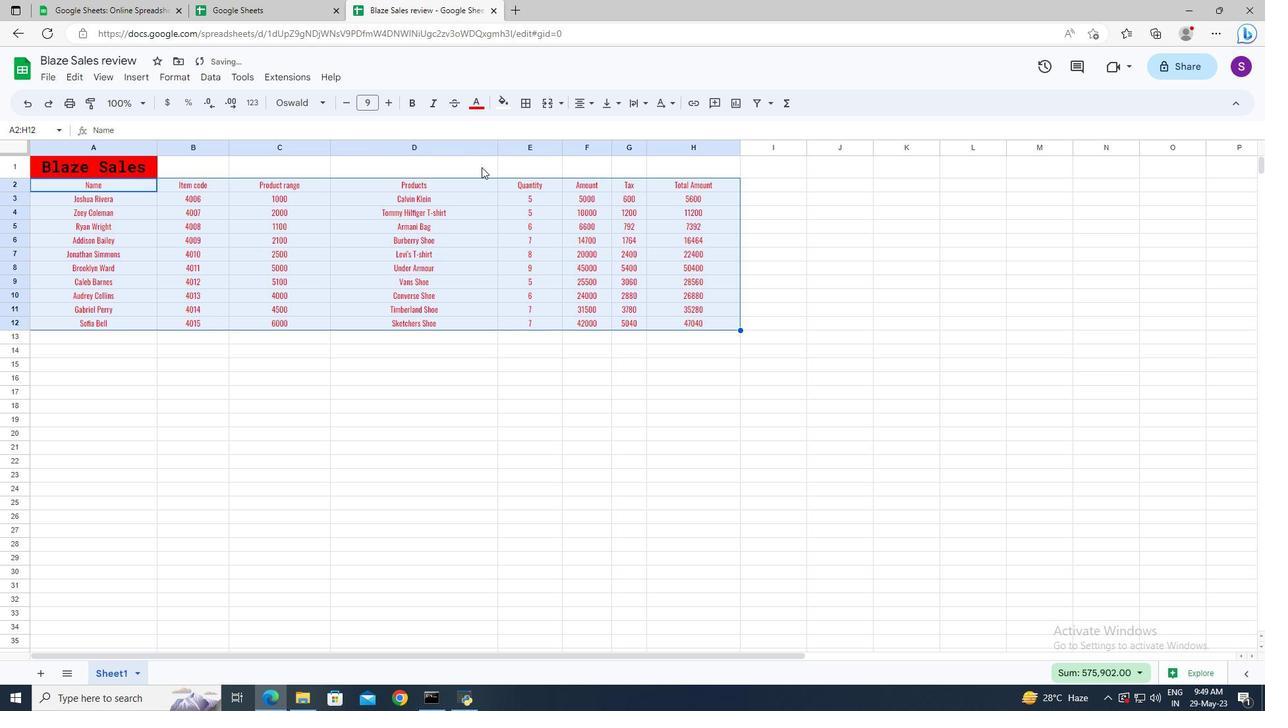 
Action: Mouse pressed left at (480, 166)
Screenshot: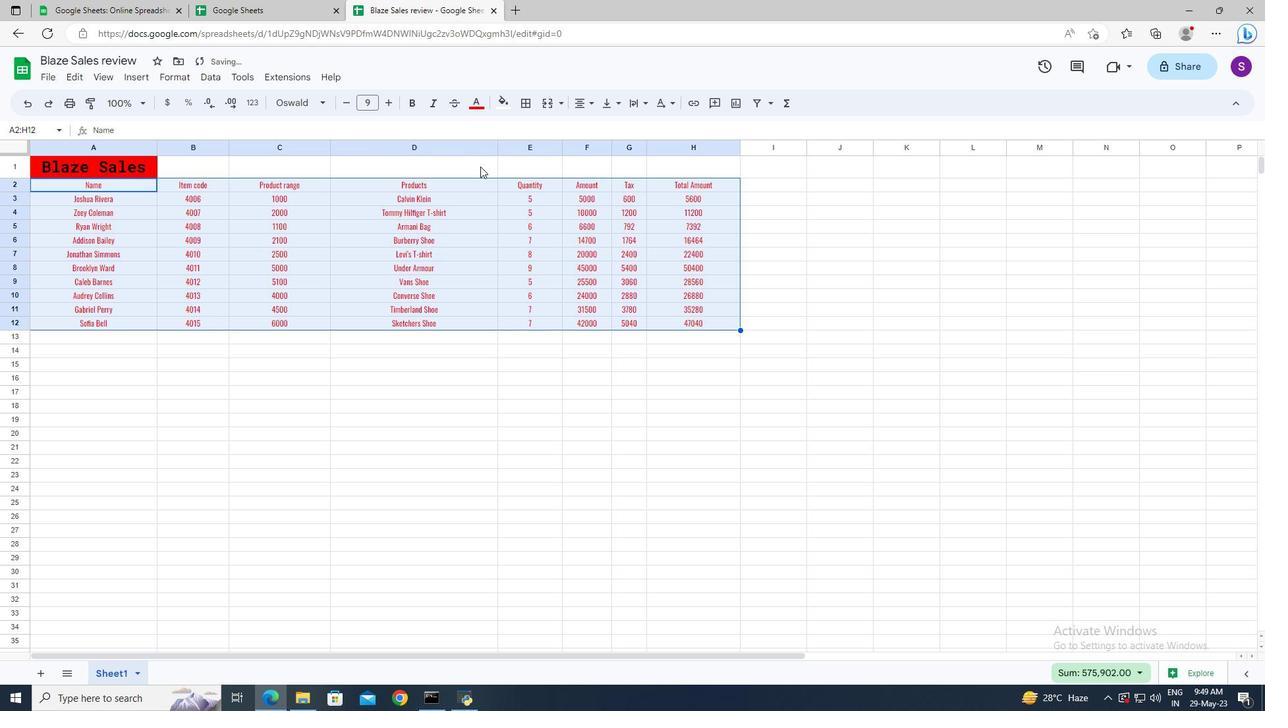 
